 Task: Search one way flight ticket for 1 adult, 5 children, 2 infants in seat and 1 infant on lap in first from Boulder City: Boulder City Municipal Airport to Jackson: Jackson Hole Airport on 5-2-2023. Choice of flights is Westjet. Number of bags: 1 checked bag. Price is upto 82000. Outbound departure time preference is 18:45.
Action: Mouse moved to (315, 251)
Screenshot: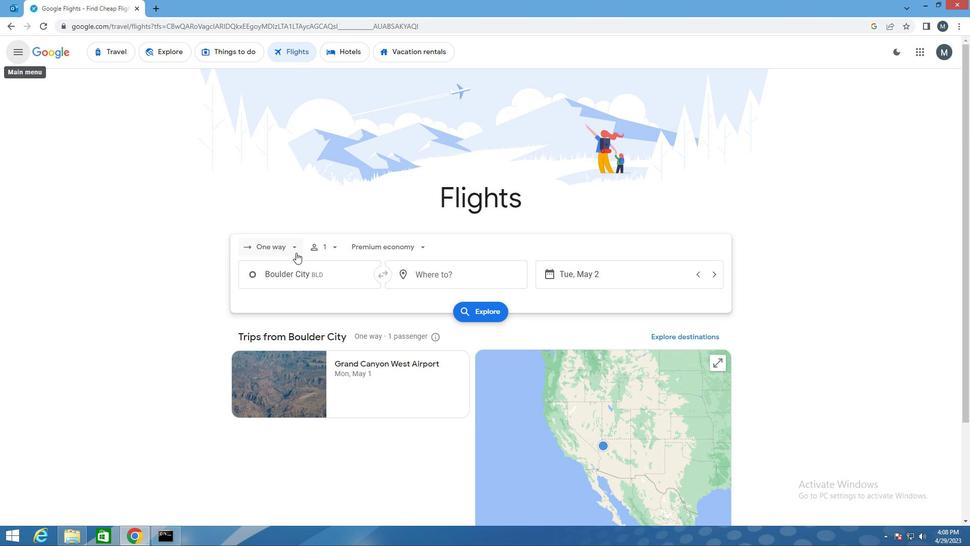 
Action: Mouse pressed left at (315, 251)
Screenshot: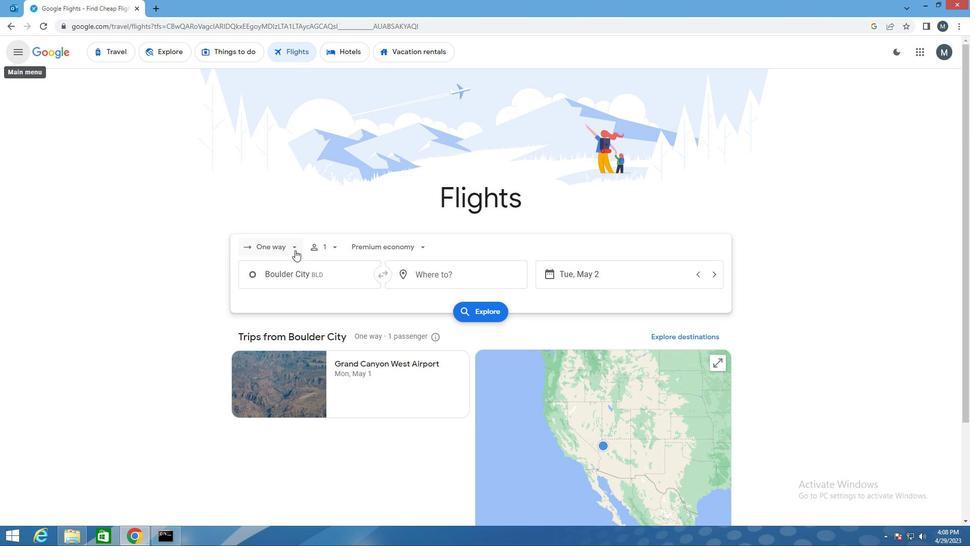 
Action: Mouse moved to (319, 294)
Screenshot: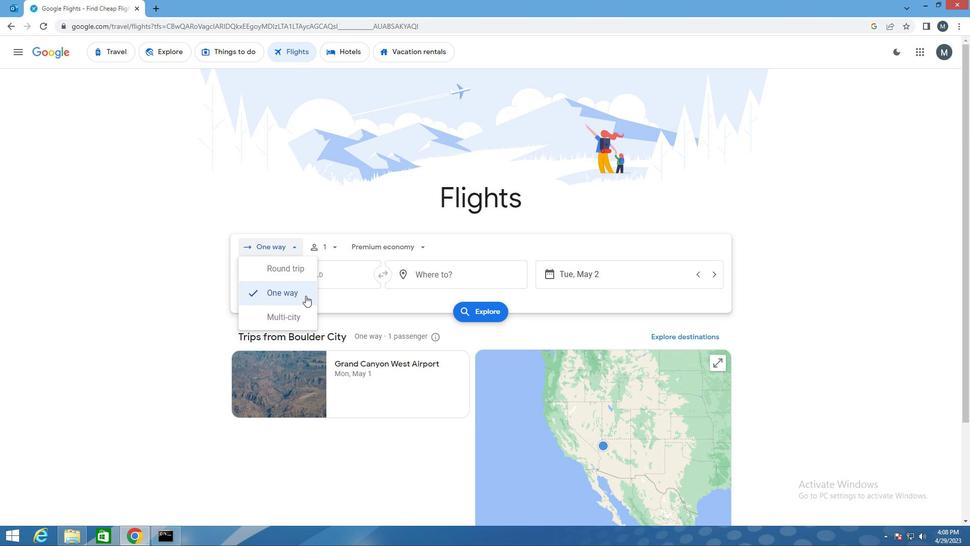 
Action: Mouse pressed left at (319, 294)
Screenshot: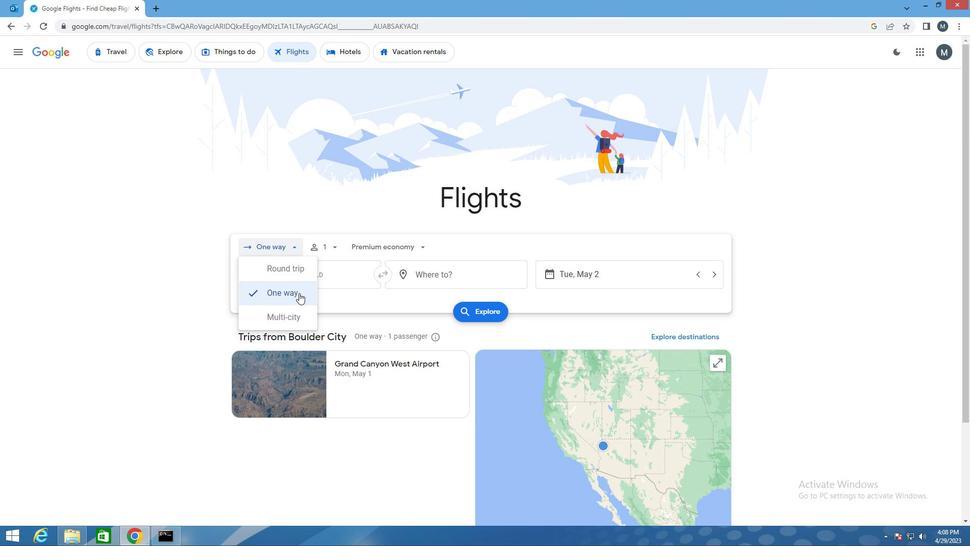 
Action: Mouse moved to (349, 249)
Screenshot: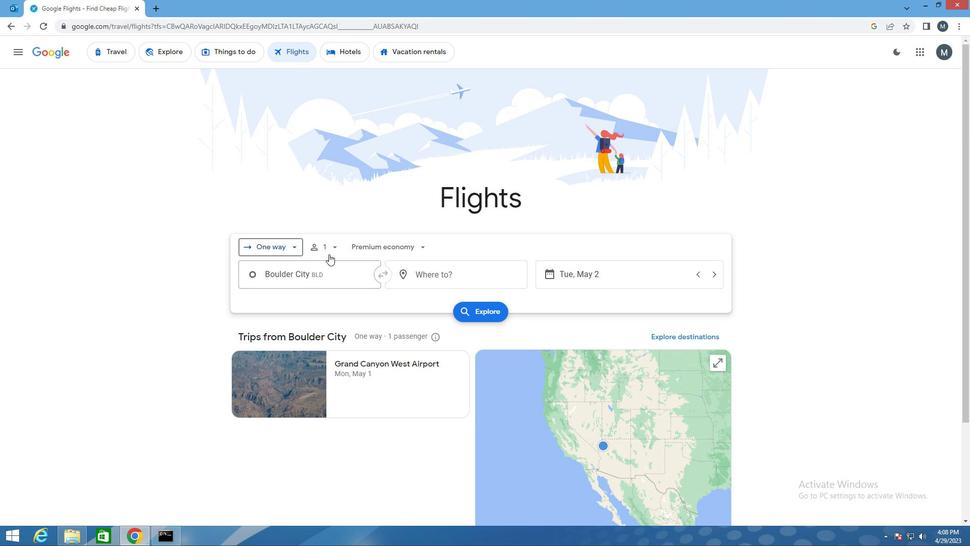 
Action: Mouse pressed left at (349, 249)
Screenshot: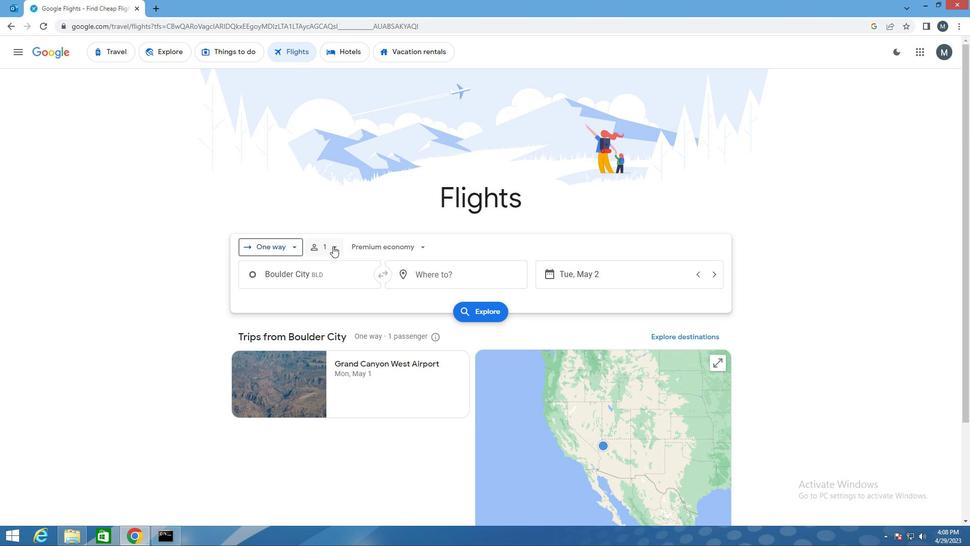 
Action: Mouse moved to (427, 299)
Screenshot: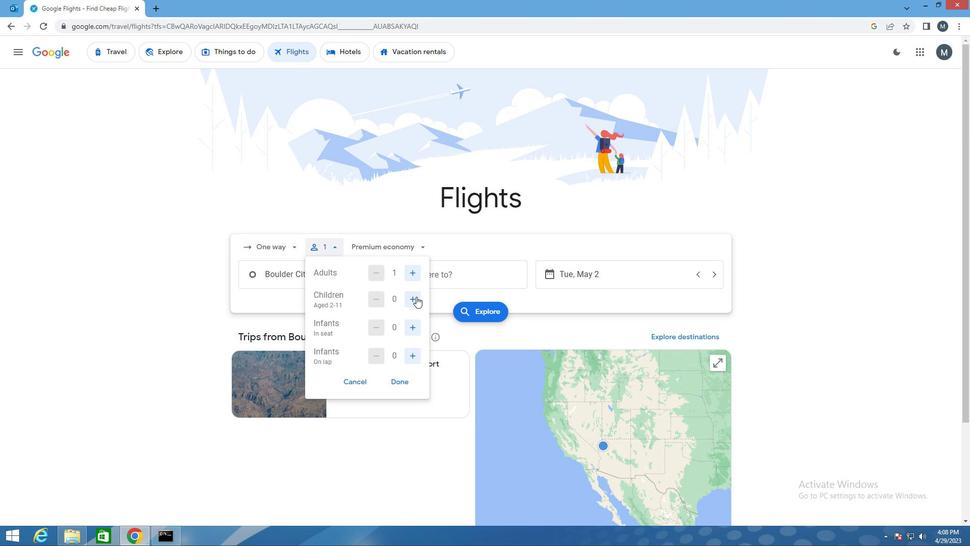 
Action: Mouse pressed left at (427, 299)
Screenshot: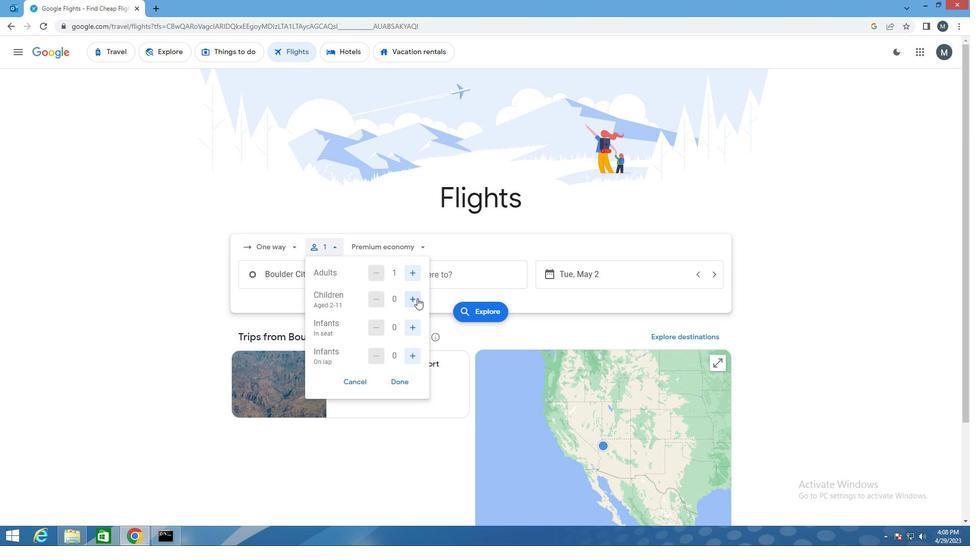 
Action: Mouse moved to (427, 299)
Screenshot: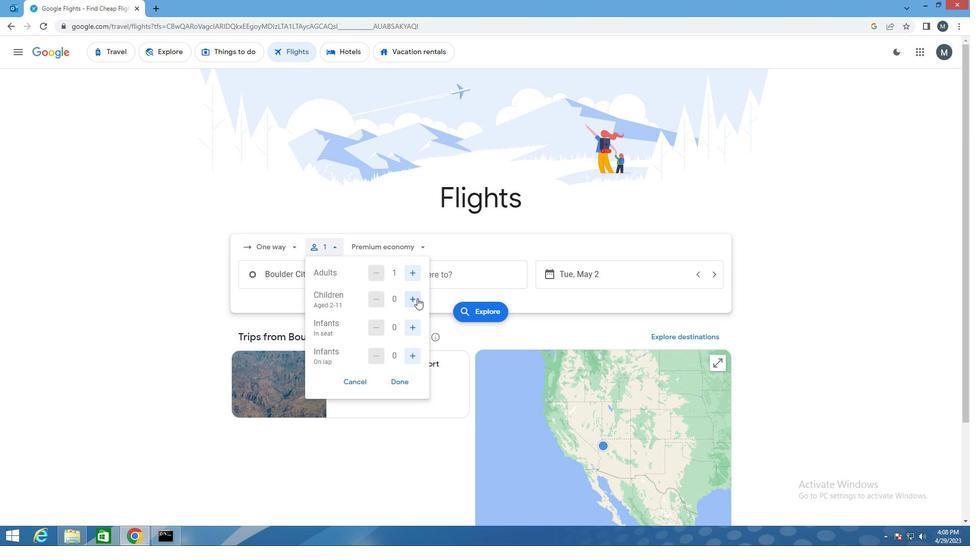 
Action: Mouse pressed left at (427, 299)
Screenshot: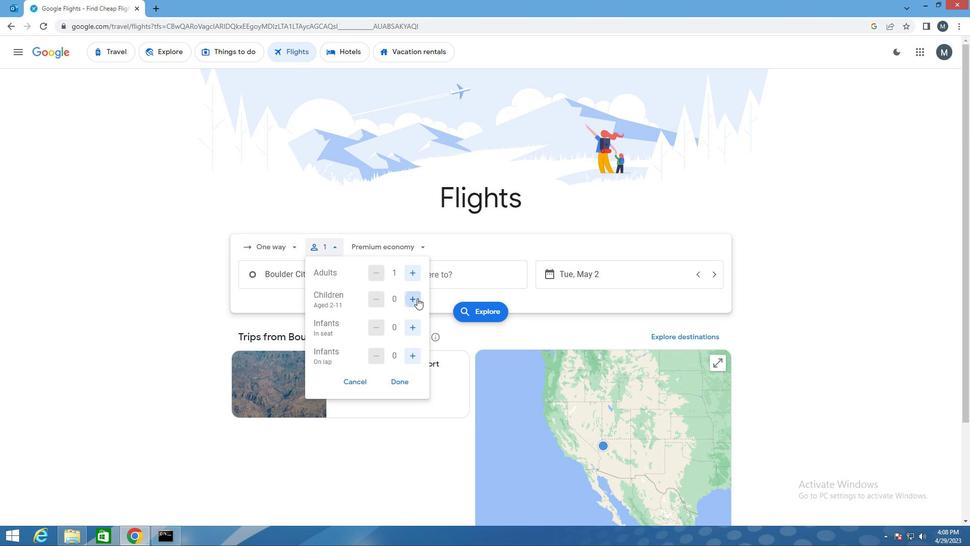 
Action: Mouse pressed left at (427, 299)
Screenshot: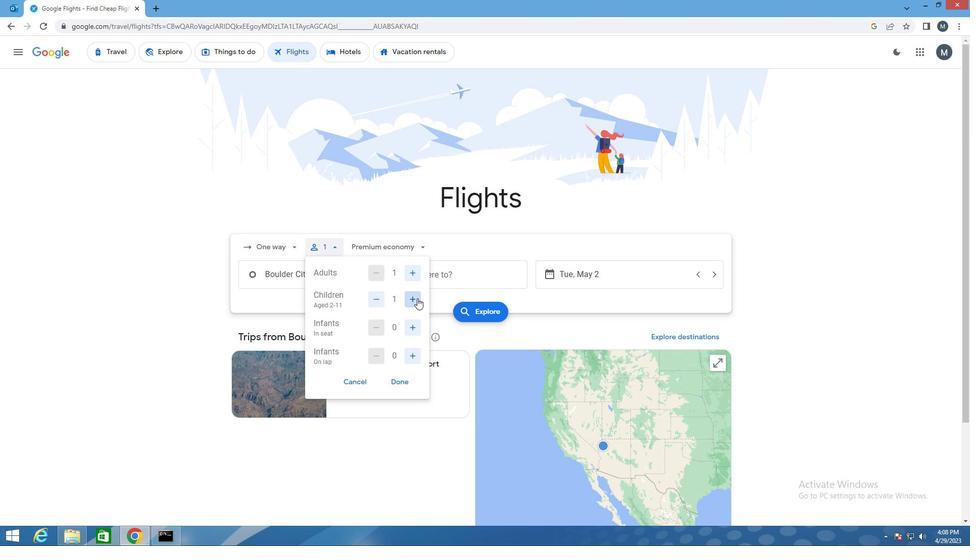 
Action: Mouse moved to (425, 299)
Screenshot: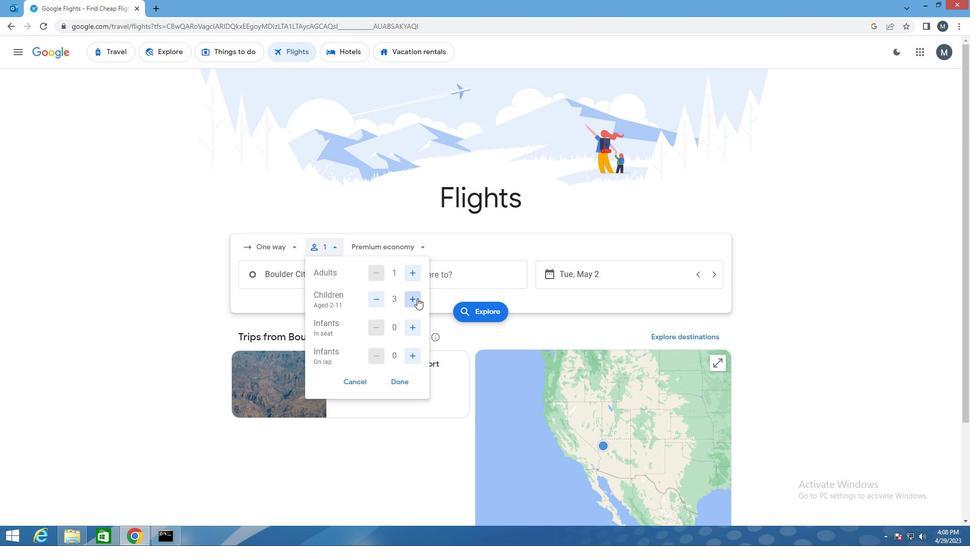 
Action: Mouse pressed left at (425, 299)
Screenshot: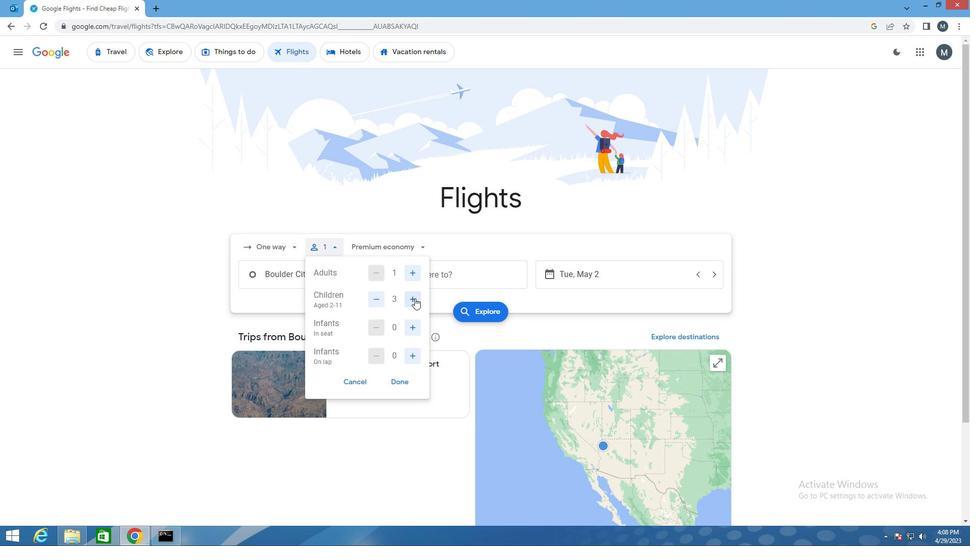 
Action: Mouse pressed left at (425, 299)
Screenshot: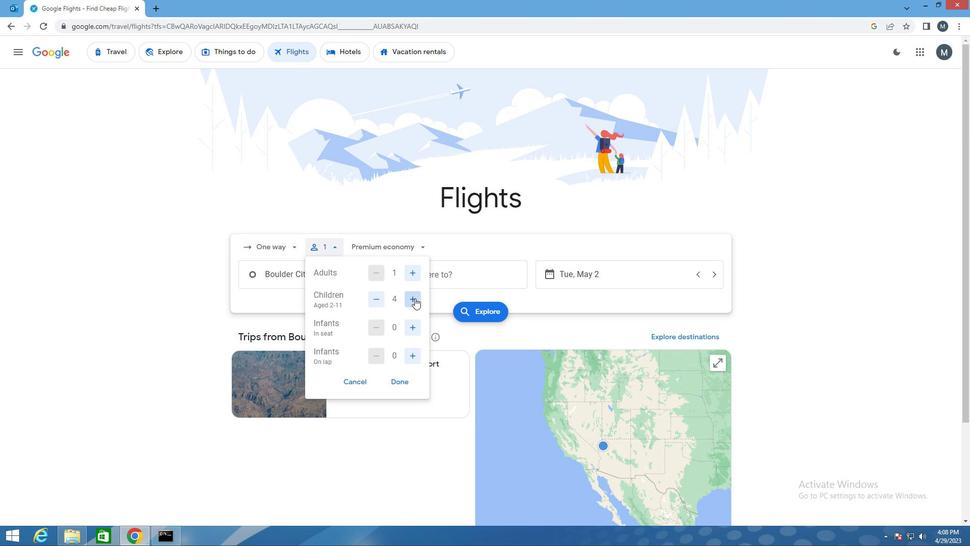 
Action: Mouse moved to (424, 328)
Screenshot: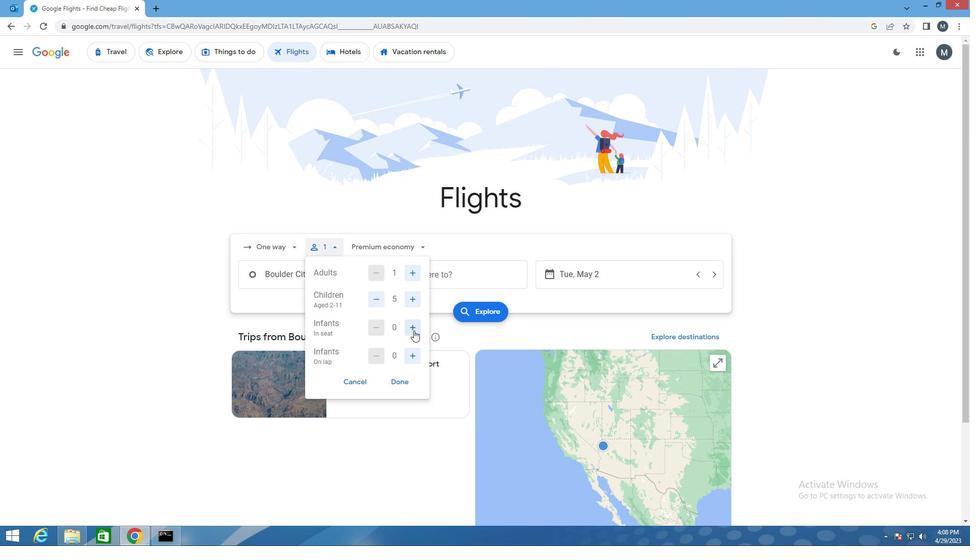 
Action: Mouse pressed left at (424, 328)
Screenshot: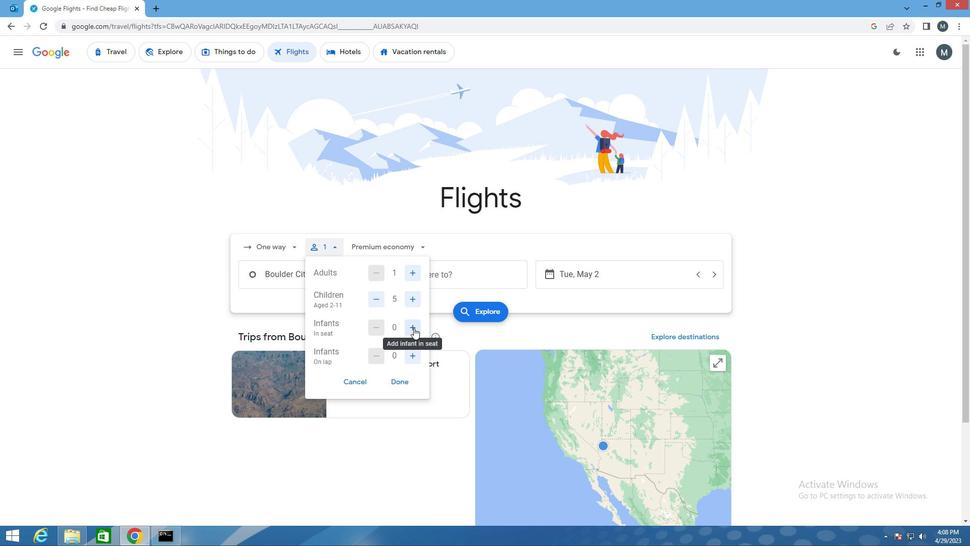 
Action: Mouse pressed left at (424, 328)
Screenshot: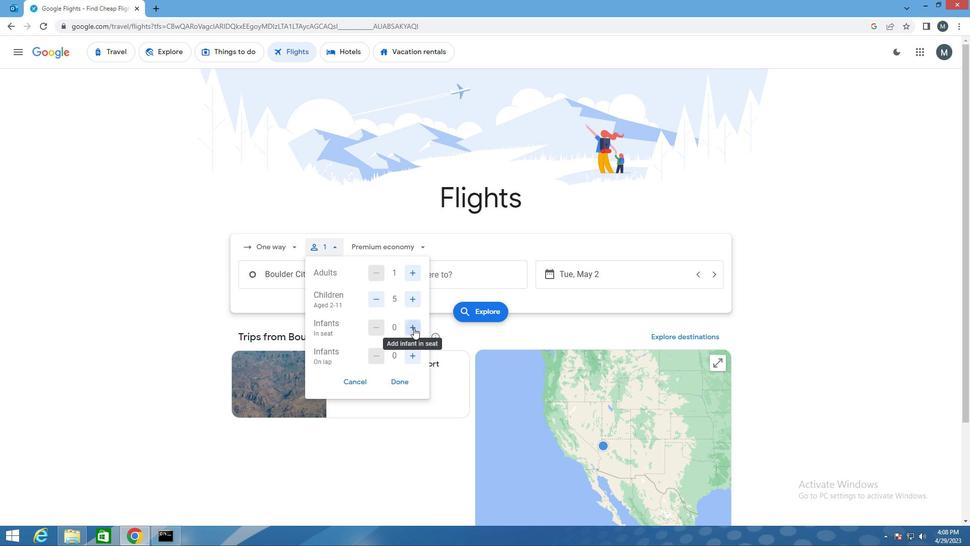 
Action: Mouse moved to (421, 356)
Screenshot: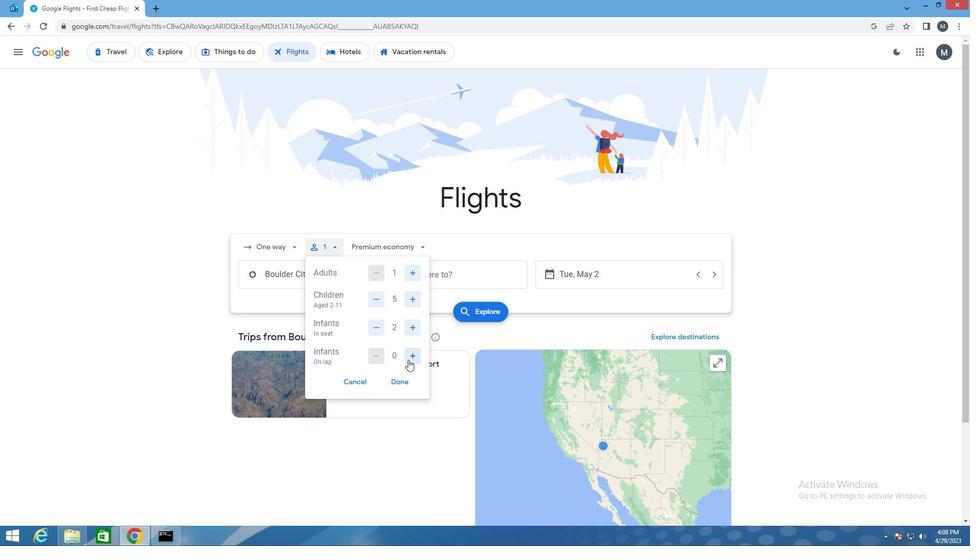
Action: Mouse pressed left at (421, 356)
Screenshot: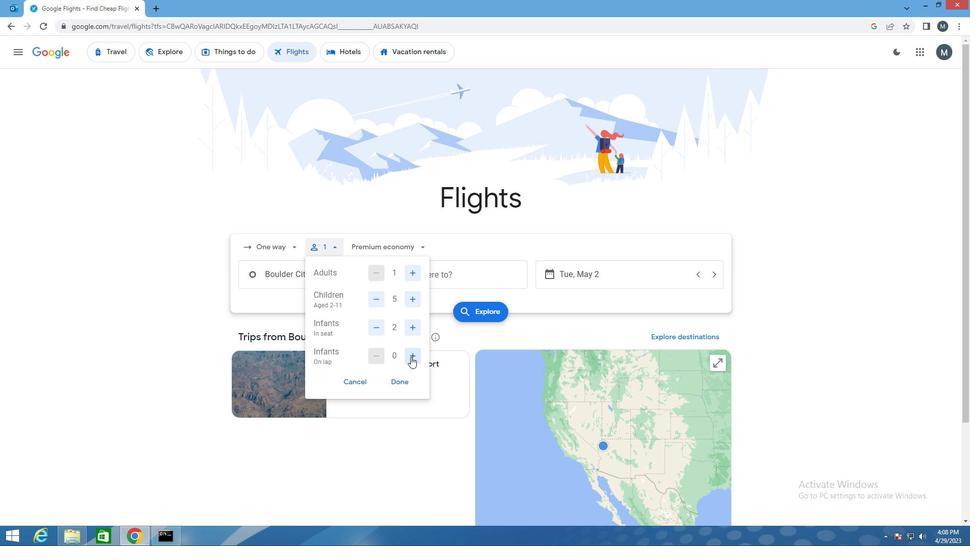 
Action: Mouse moved to (412, 383)
Screenshot: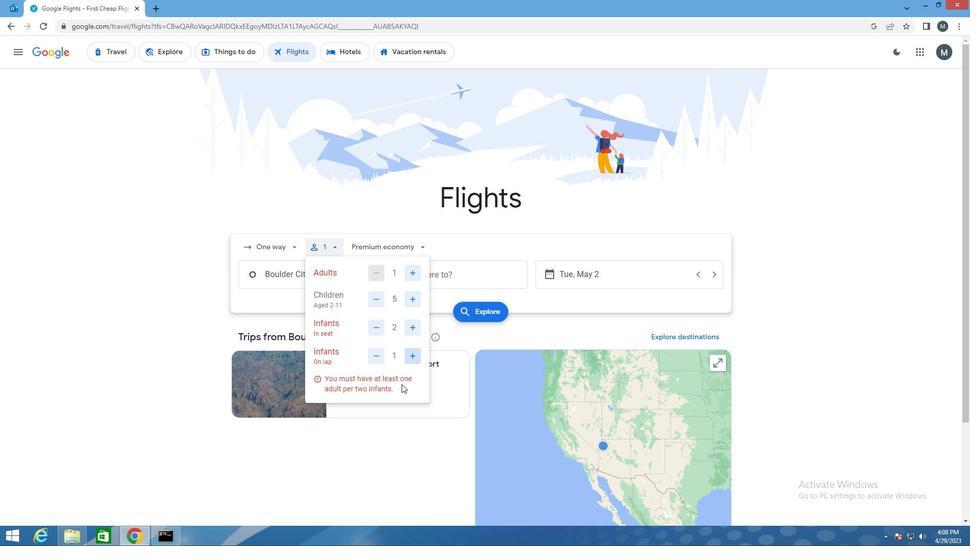 
Action: Mouse pressed left at (412, 383)
Screenshot: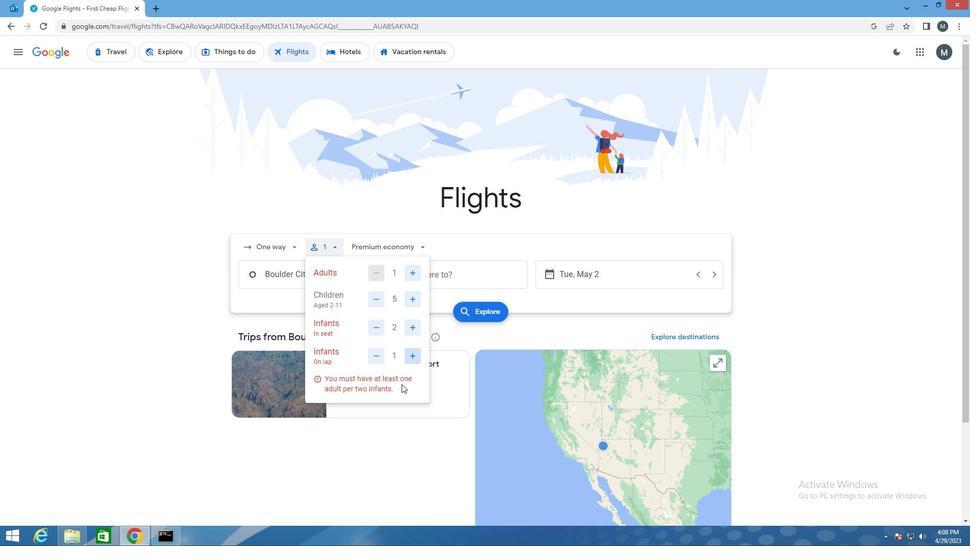 
Action: Mouse moved to (393, 329)
Screenshot: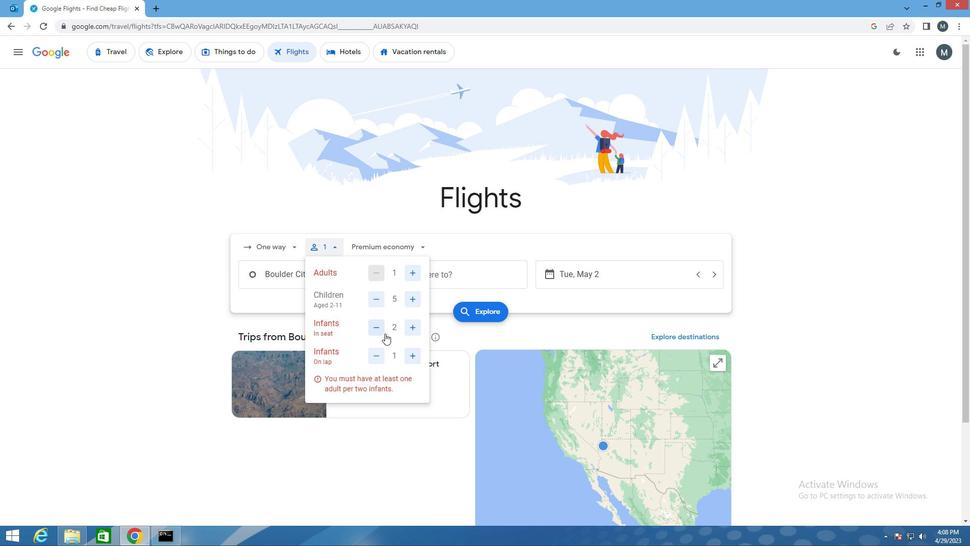 
Action: Mouse pressed left at (393, 329)
Screenshot: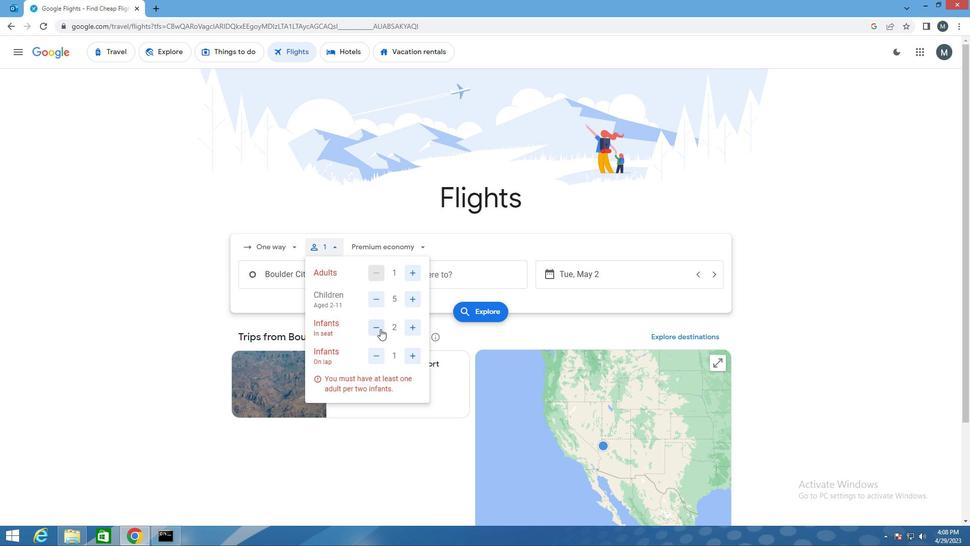 
Action: Mouse moved to (419, 381)
Screenshot: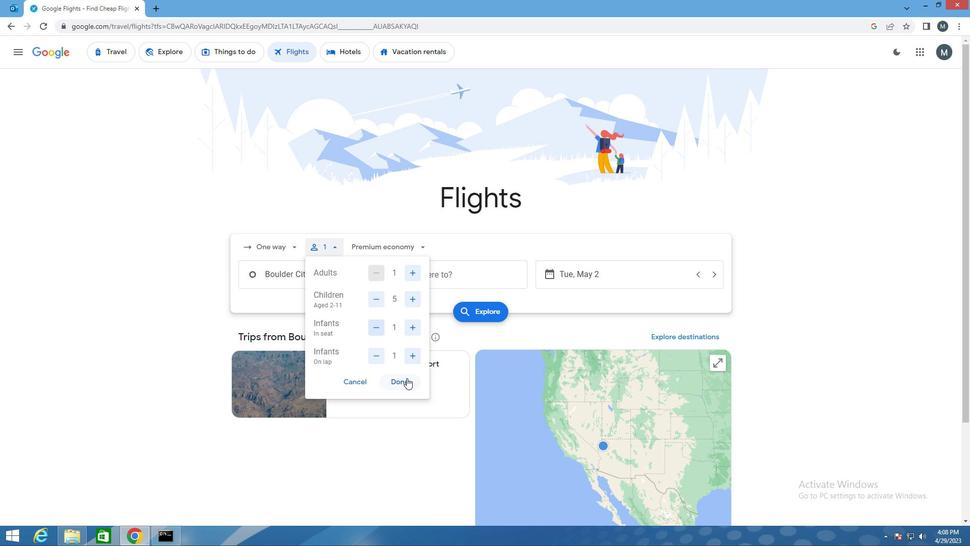 
Action: Mouse pressed left at (419, 381)
Screenshot: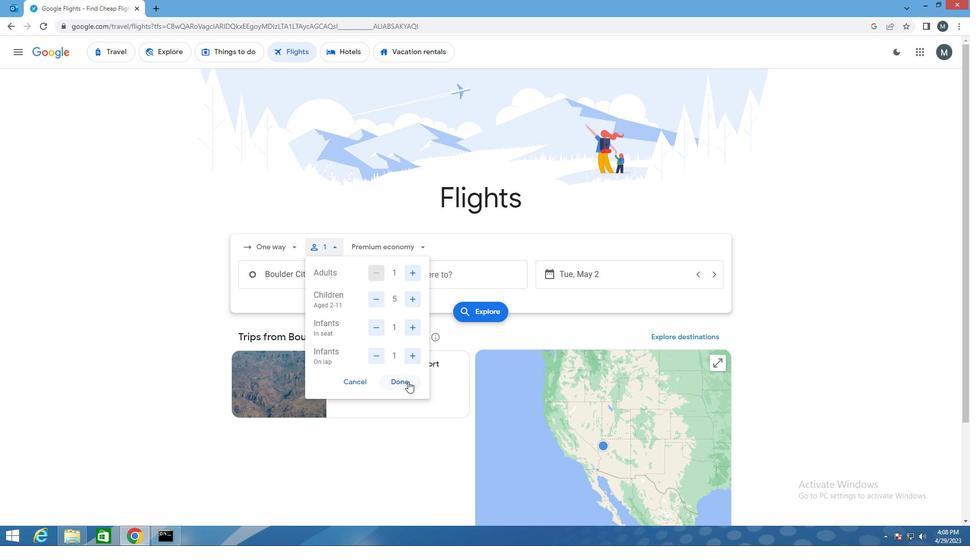 
Action: Mouse moved to (416, 245)
Screenshot: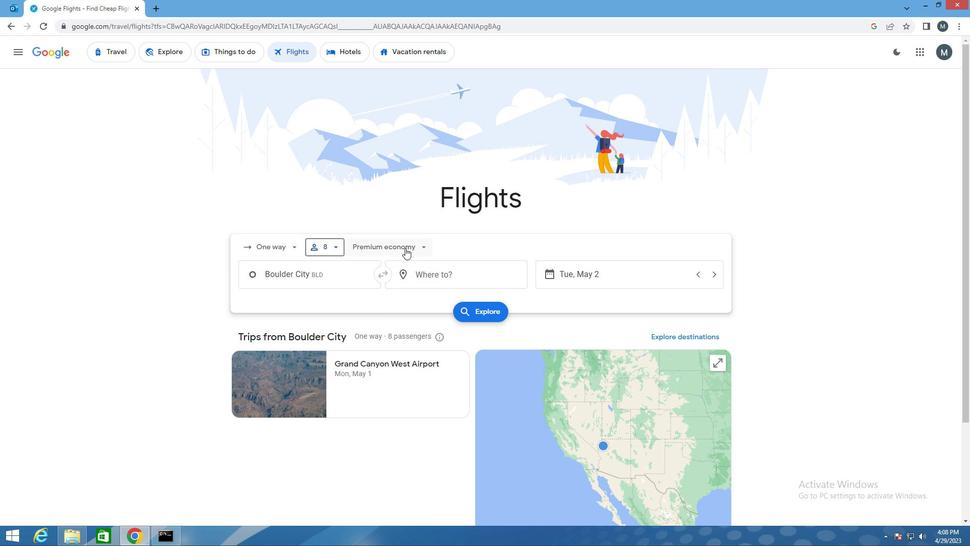 
Action: Mouse pressed left at (416, 245)
Screenshot: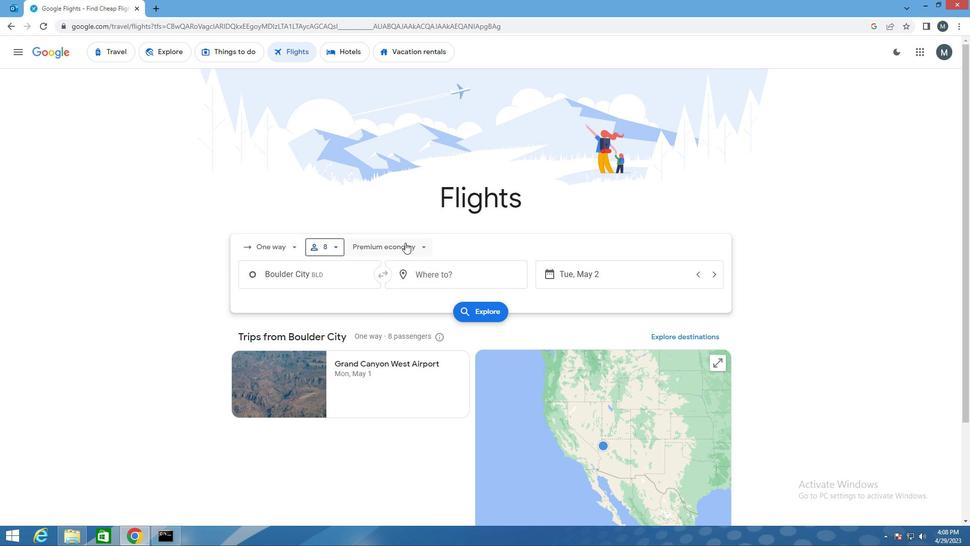 
Action: Mouse moved to (407, 338)
Screenshot: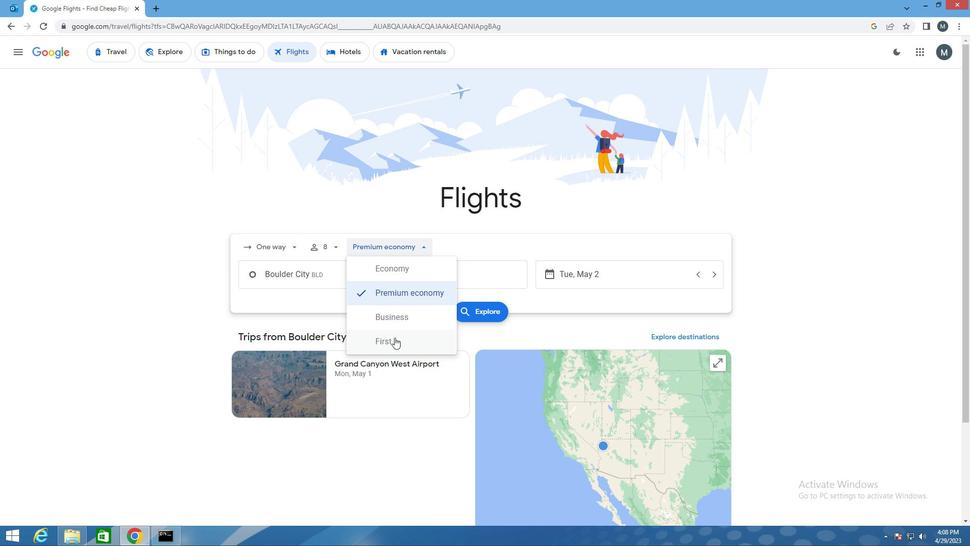 
Action: Mouse pressed left at (407, 338)
Screenshot: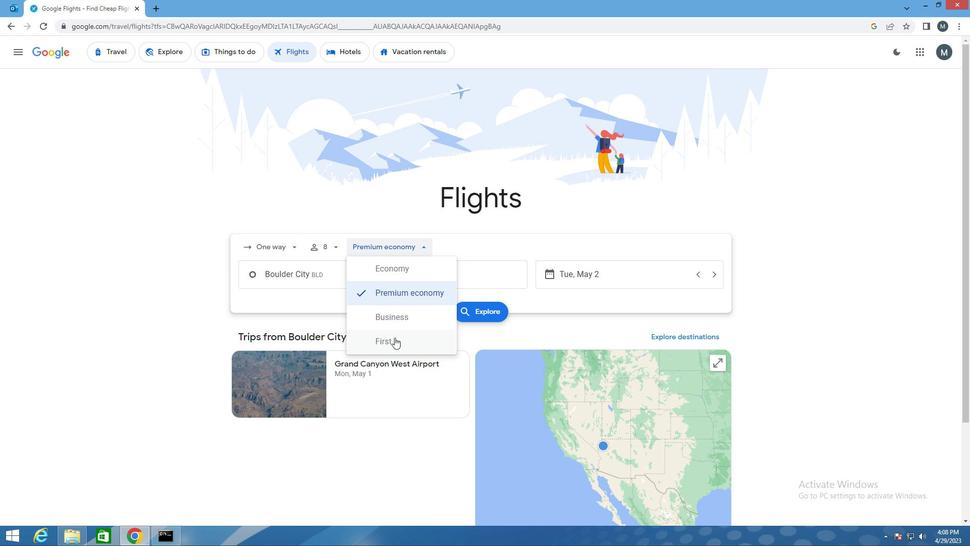 
Action: Mouse moved to (371, 277)
Screenshot: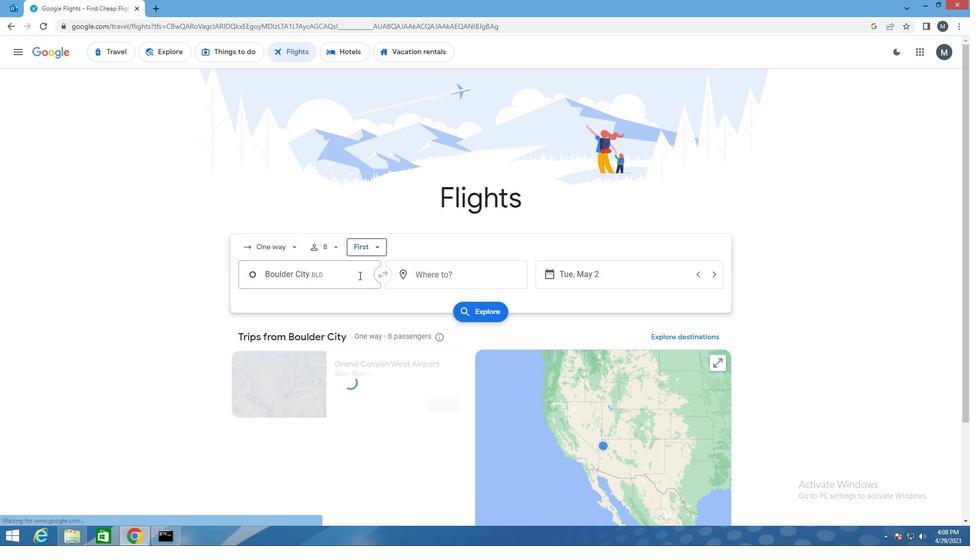 
Action: Mouse pressed left at (371, 277)
Screenshot: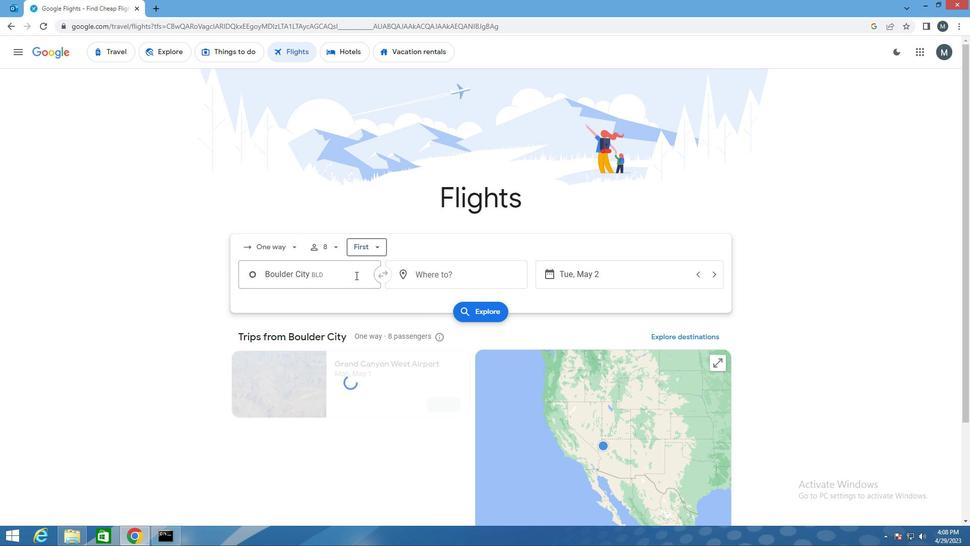 
Action: Key pressed bld<Key.enter>
Screenshot: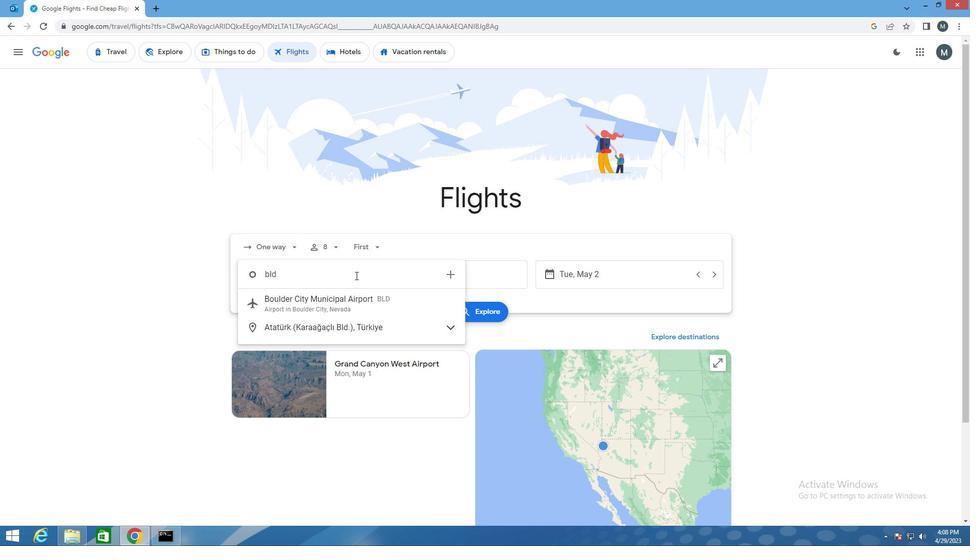 
Action: Mouse moved to (441, 280)
Screenshot: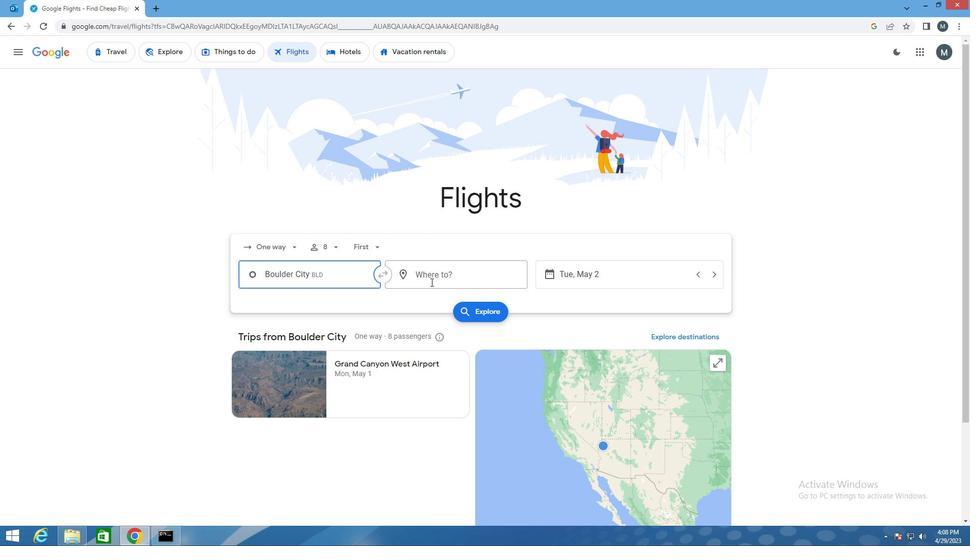 
Action: Mouse pressed left at (441, 280)
Screenshot: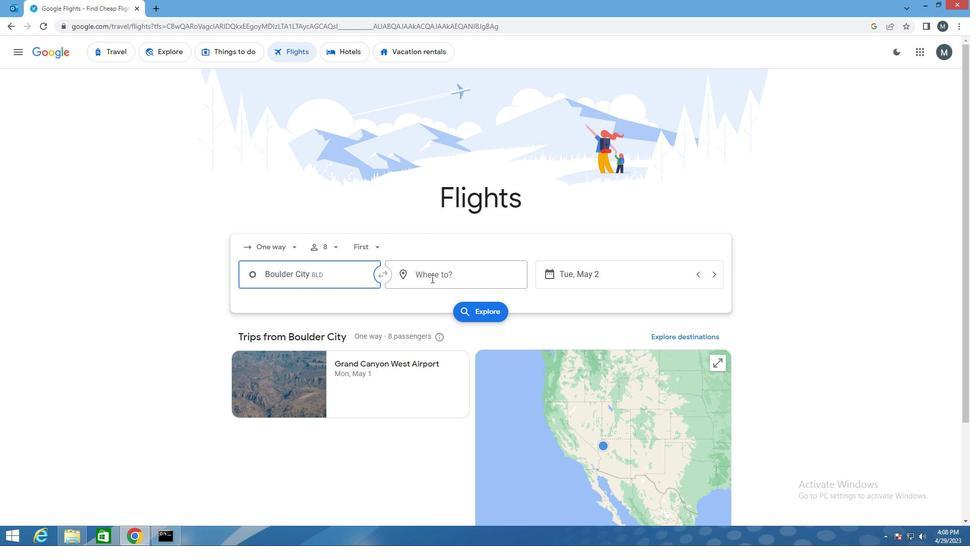 
Action: Key pressed jac<Key.enter>
Screenshot: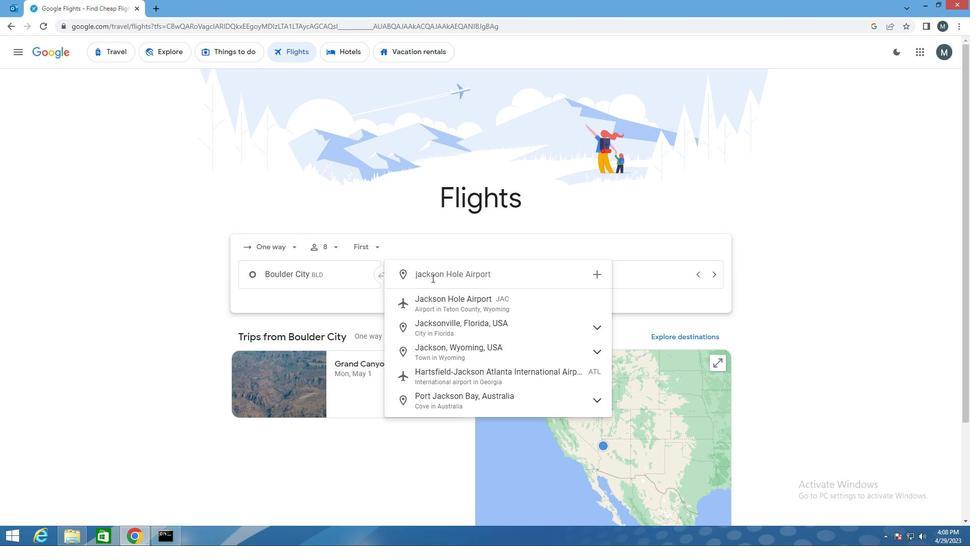 
Action: Mouse moved to (586, 281)
Screenshot: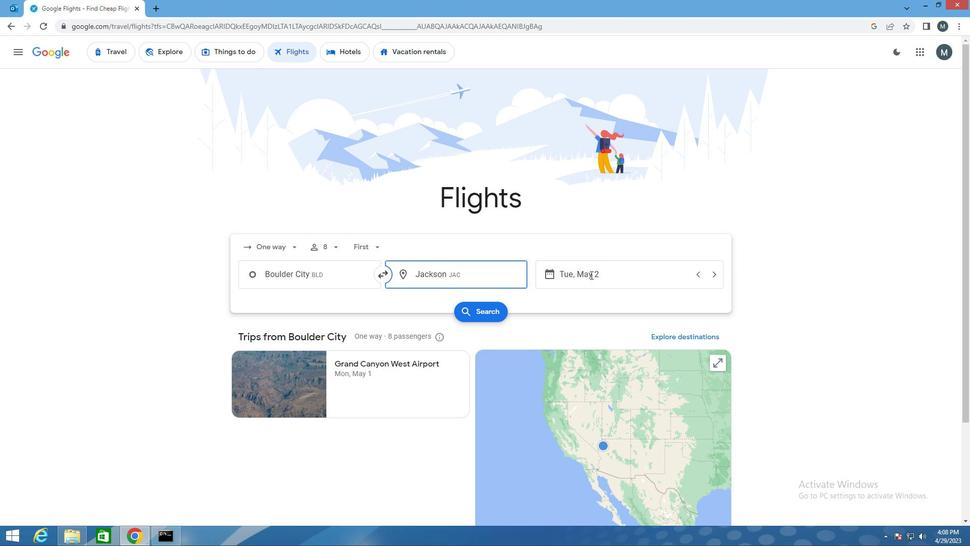 
Action: Mouse pressed left at (586, 281)
Screenshot: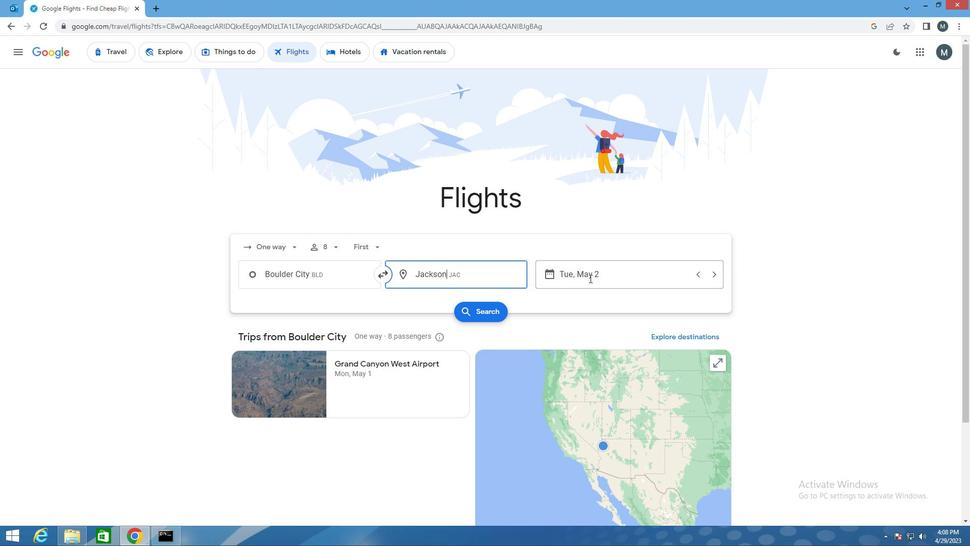 
Action: Mouse moved to (607, 344)
Screenshot: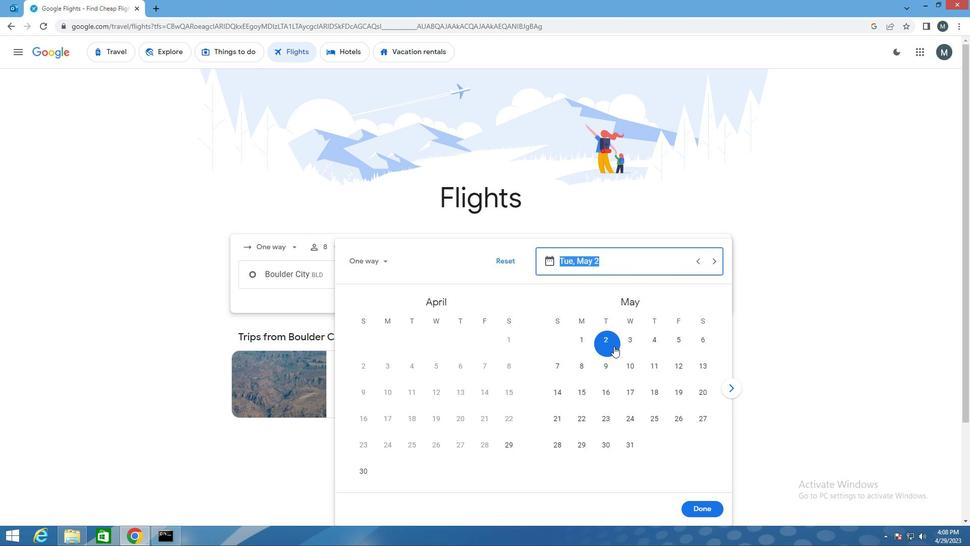 
Action: Mouse pressed left at (607, 344)
Screenshot: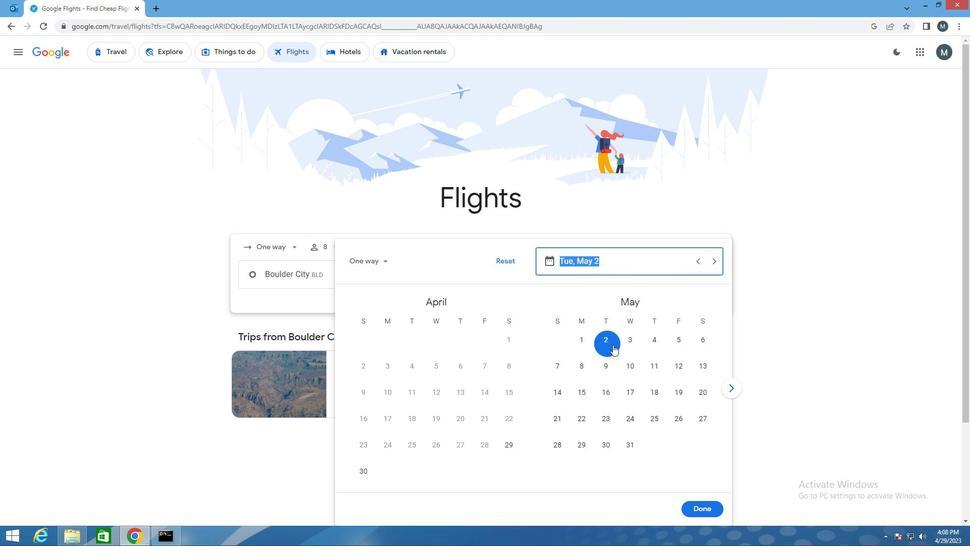 
Action: Mouse moved to (695, 502)
Screenshot: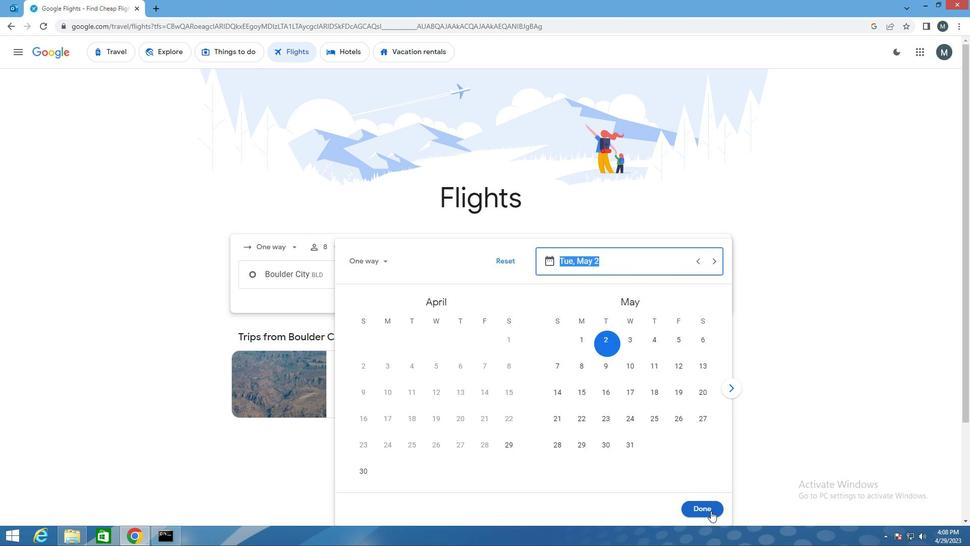 
Action: Mouse pressed left at (695, 502)
Screenshot: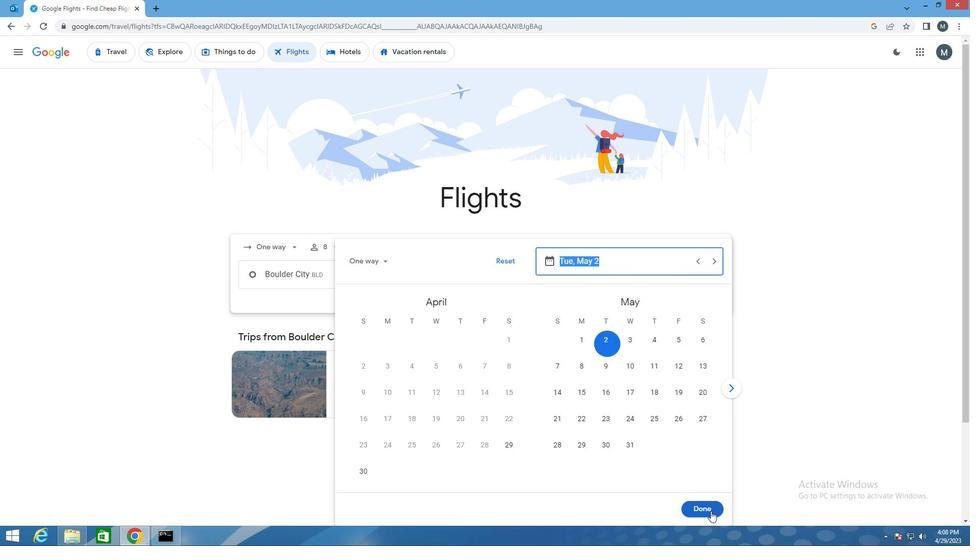 
Action: Mouse moved to (495, 316)
Screenshot: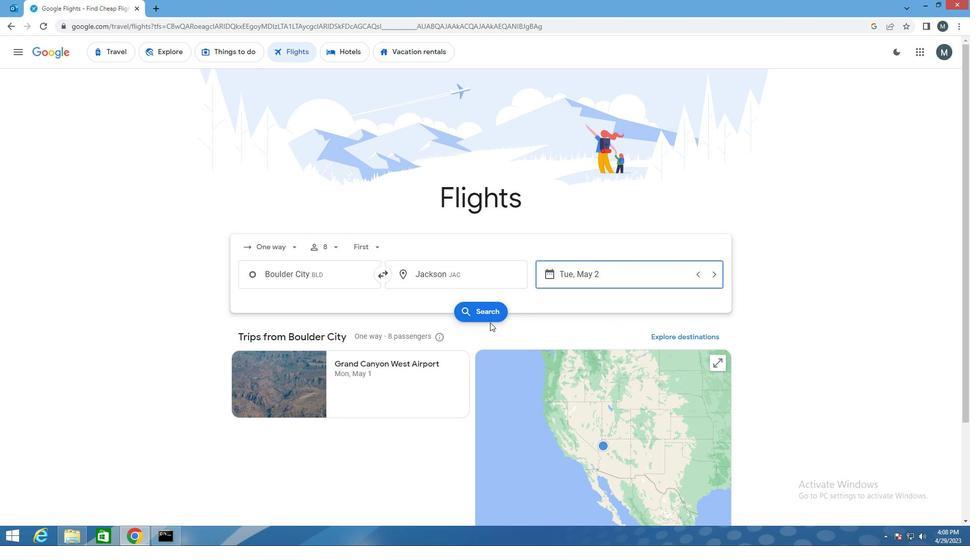 
Action: Mouse pressed left at (495, 316)
Screenshot: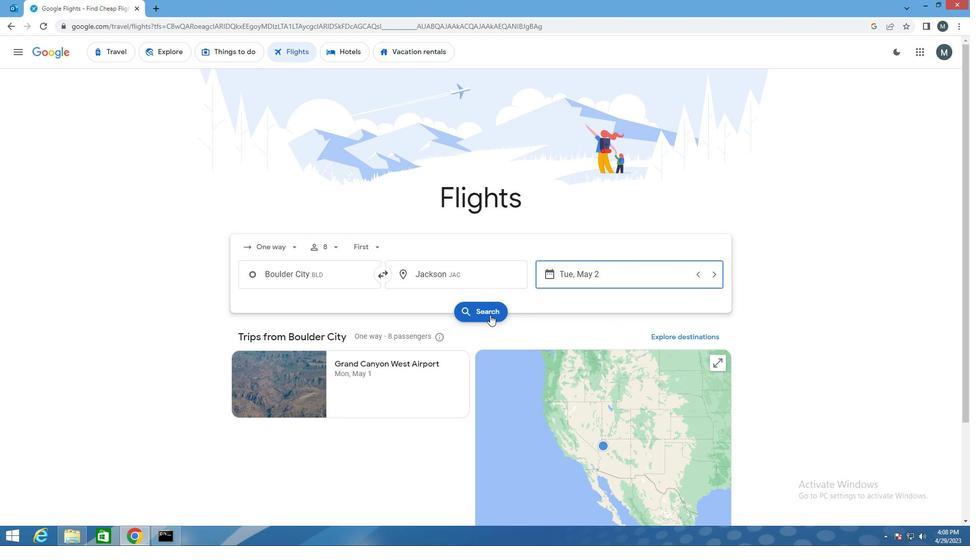 
Action: Mouse moved to (286, 149)
Screenshot: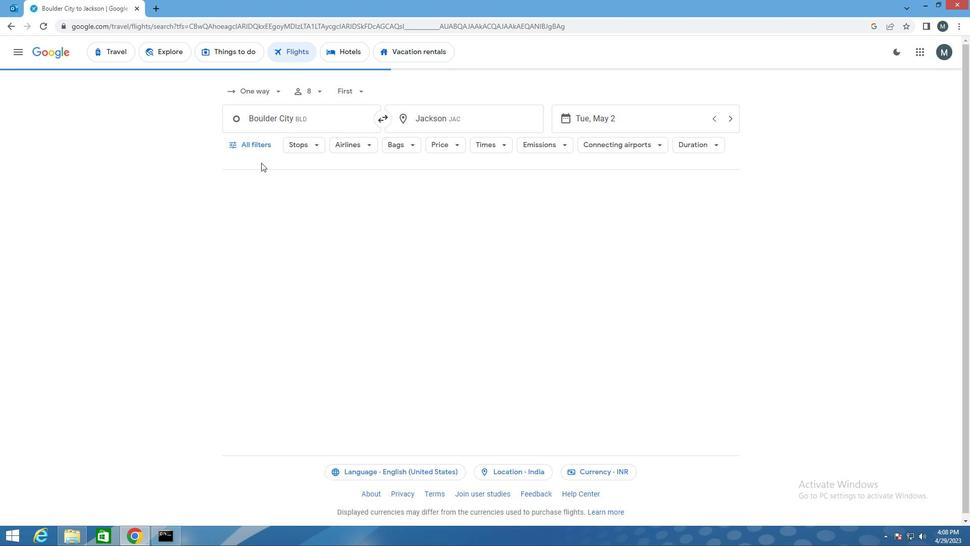 
Action: Mouse pressed left at (286, 149)
Screenshot: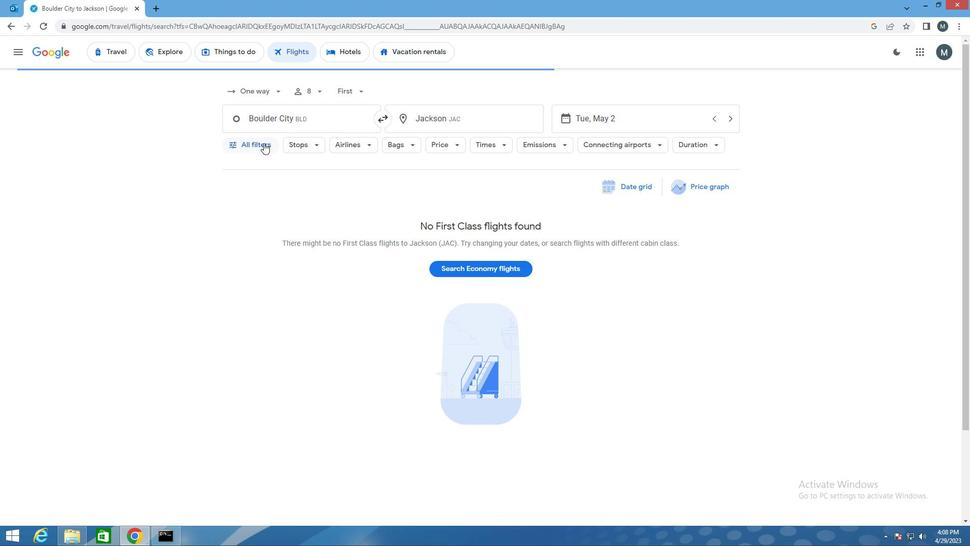 
Action: Mouse moved to (246, 209)
Screenshot: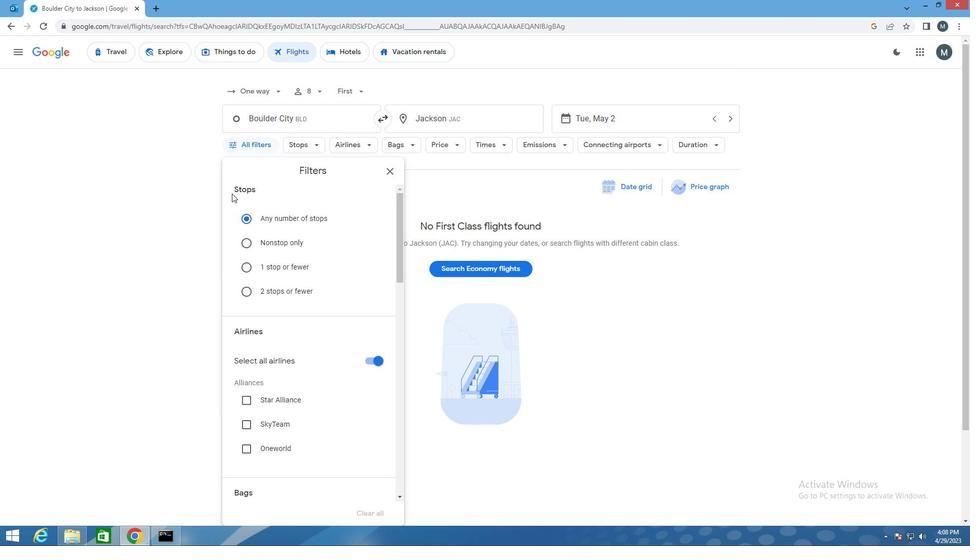 
Action: Mouse scrolled (246, 209) with delta (0, 0)
Screenshot: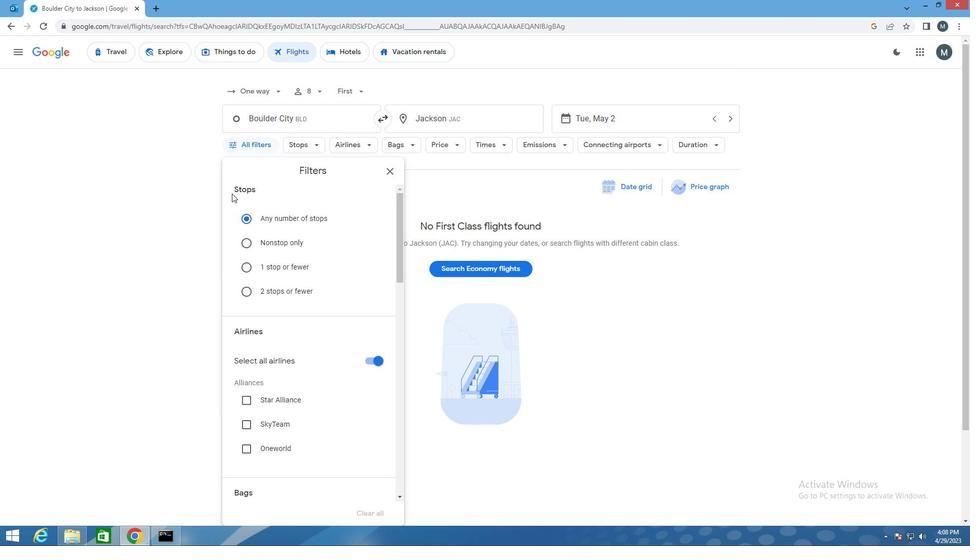 
Action: Mouse moved to (241, 223)
Screenshot: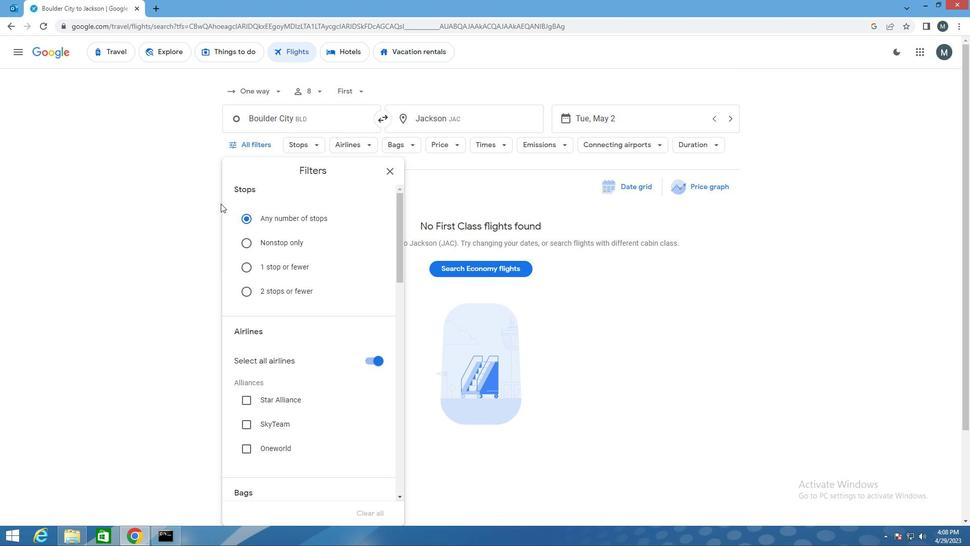 
Action: Mouse scrolled (241, 223) with delta (0, 0)
Screenshot: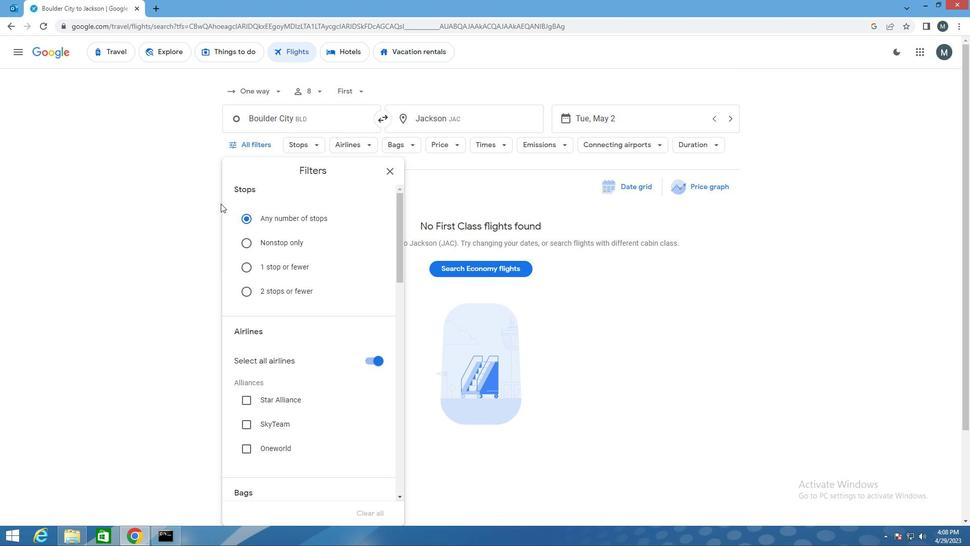 
Action: Mouse moved to (388, 265)
Screenshot: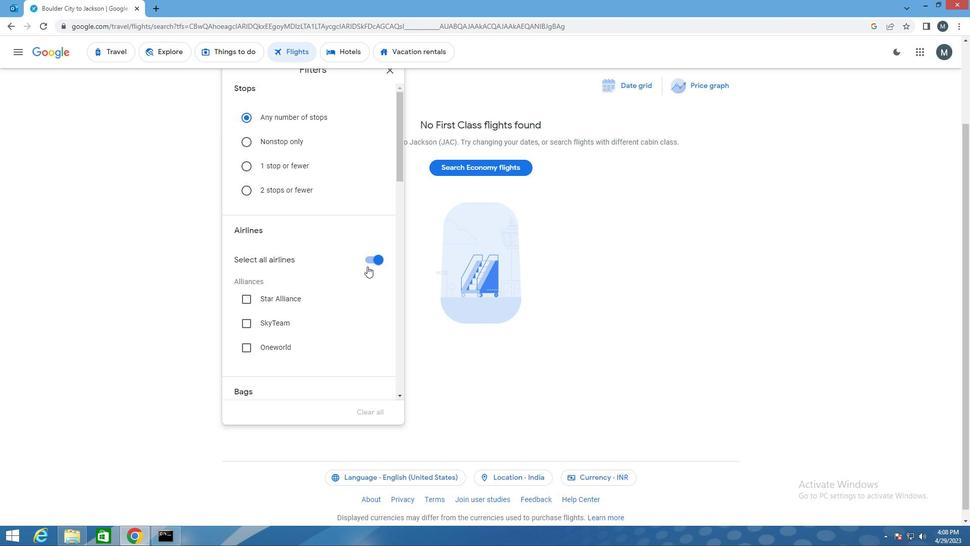 
Action: Mouse pressed left at (388, 265)
Screenshot: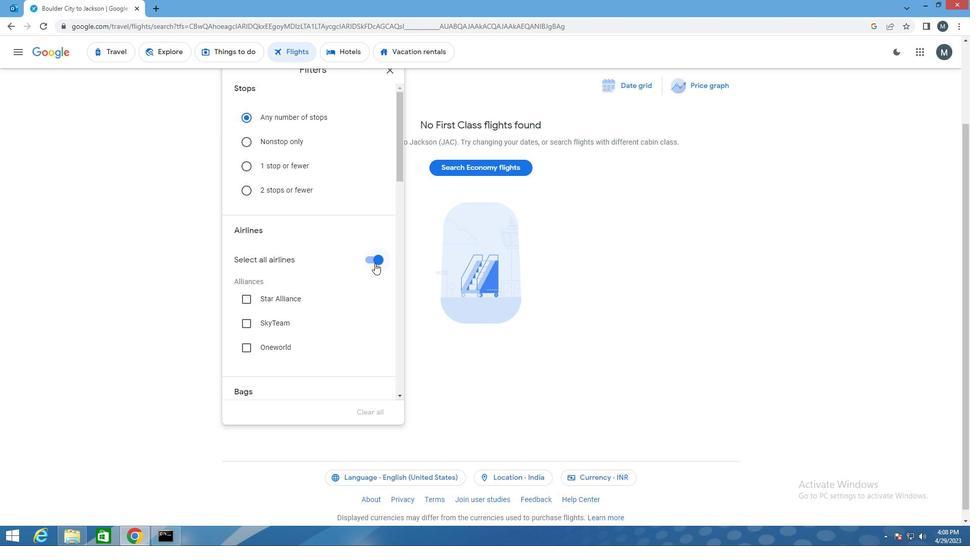 
Action: Mouse moved to (337, 269)
Screenshot: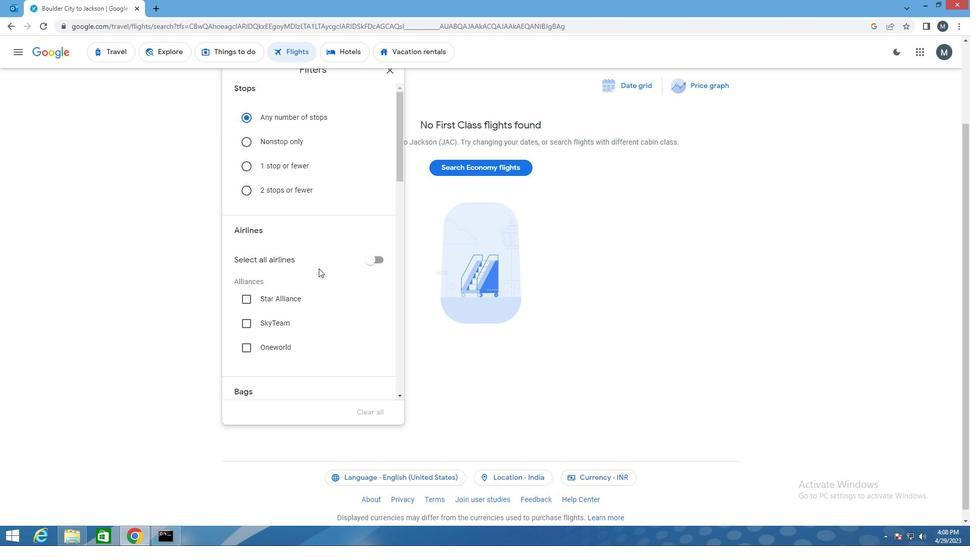 
Action: Mouse scrolled (337, 268) with delta (0, 0)
Screenshot: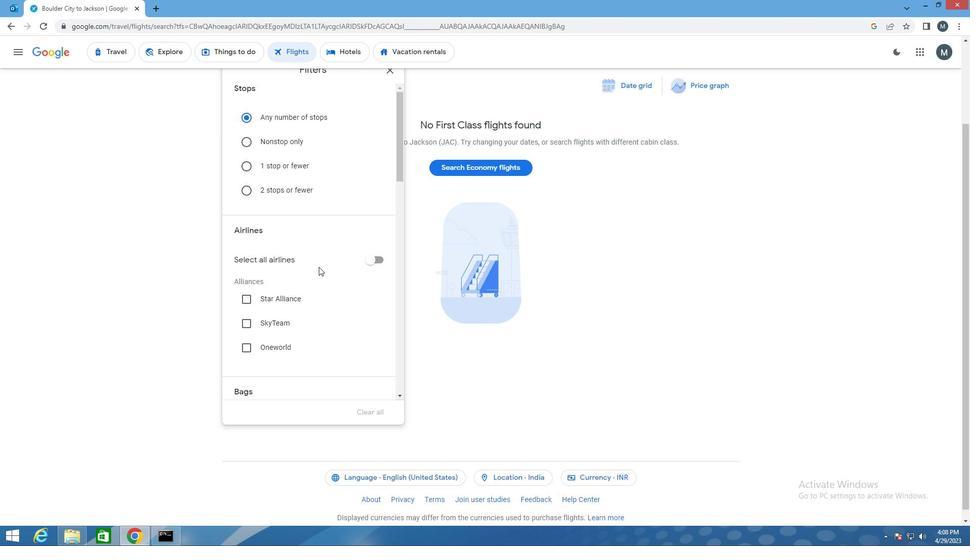 
Action: Mouse moved to (333, 267)
Screenshot: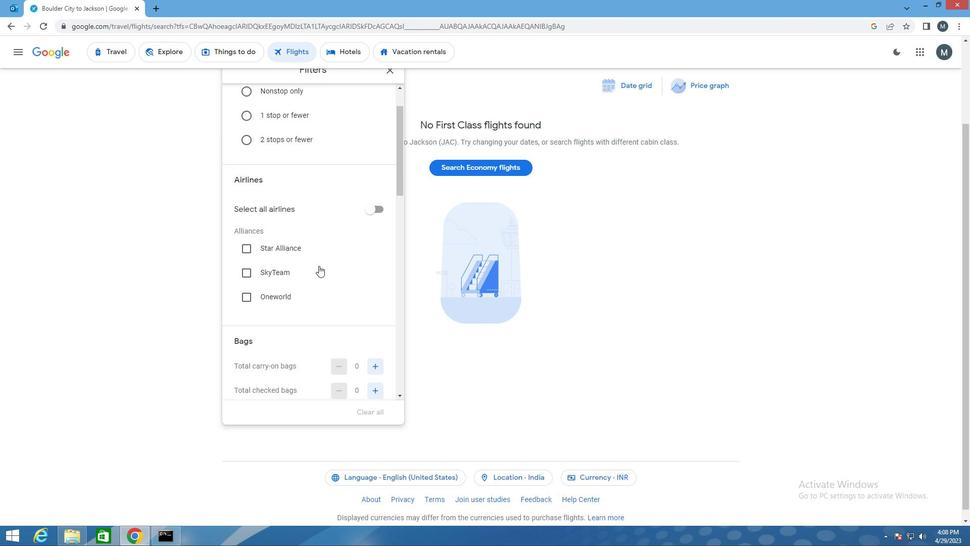 
Action: Mouse scrolled (333, 267) with delta (0, 0)
Screenshot: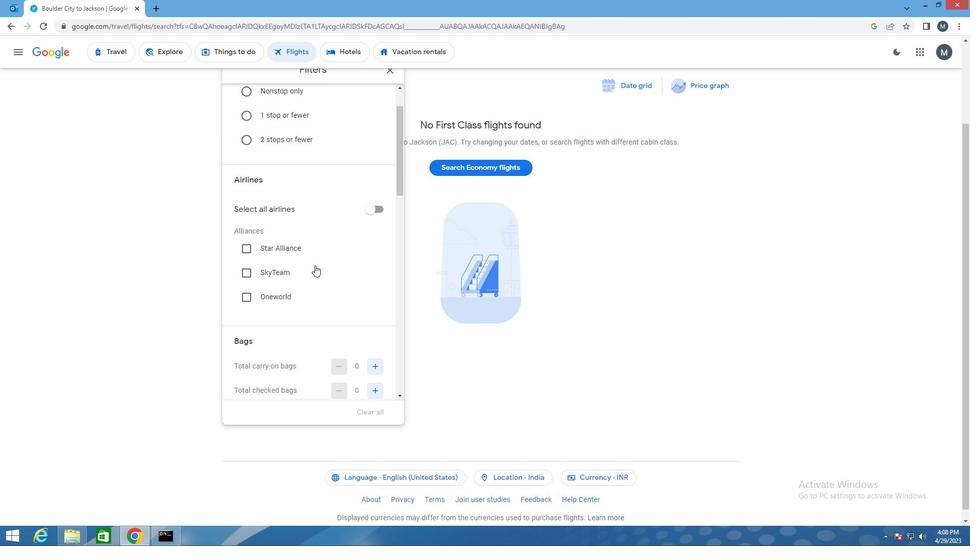 
Action: Mouse moved to (320, 226)
Screenshot: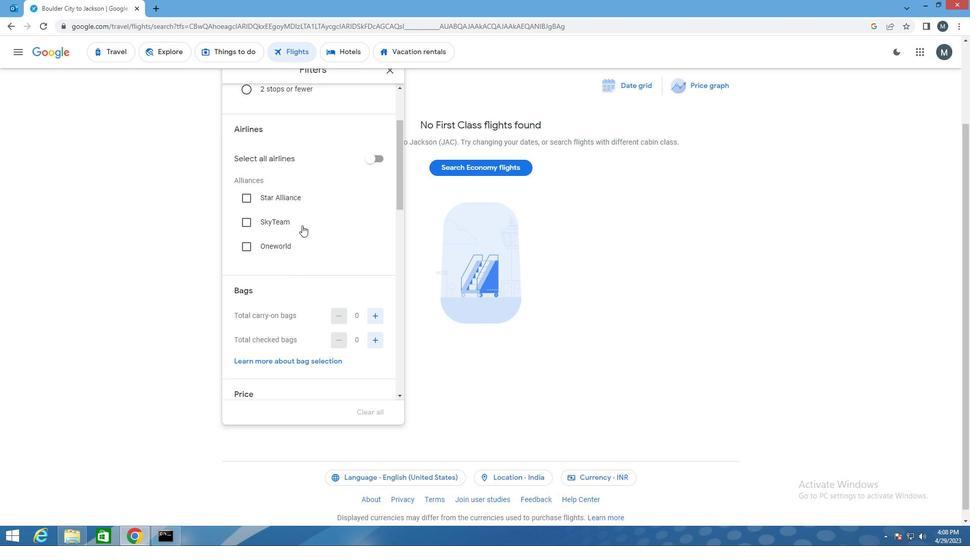 
Action: Mouse scrolled (320, 226) with delta (0, 0)
Screenshot: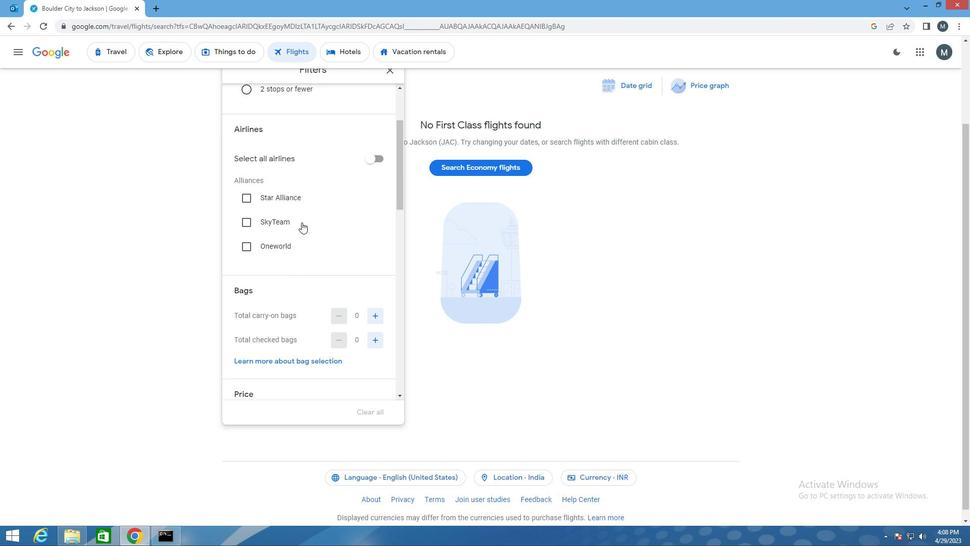 
Action: Mouse scrolled (320, 226) with delta (0, 0)
Screenshot: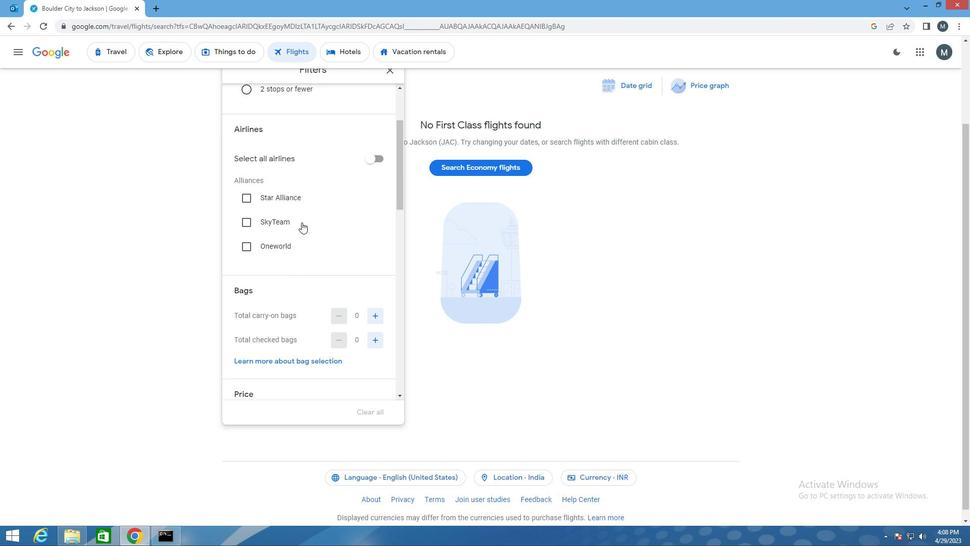 
Action: Mouse moved to (326, 239)
Screenshot: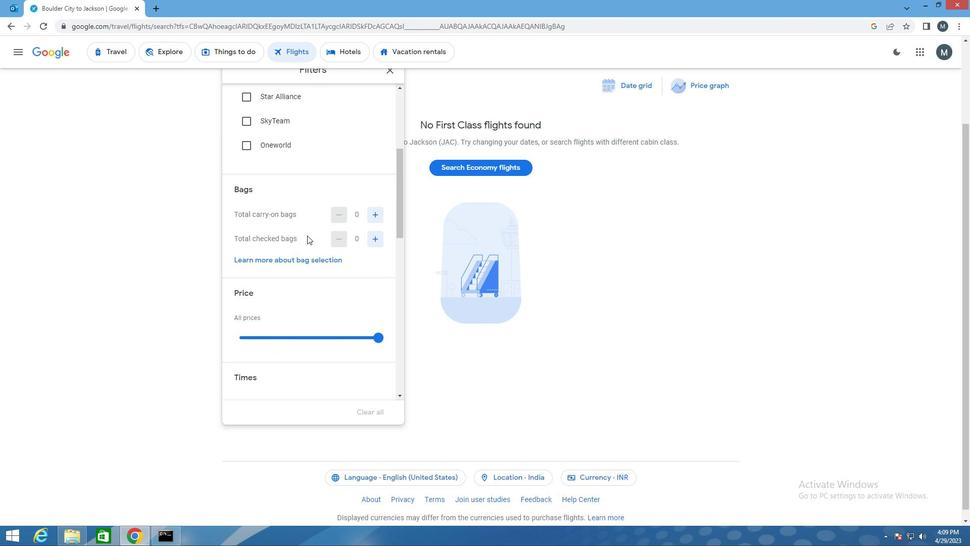 
Action: Mouse scrolled (326, 239) with delta (0, 0)
Screenshot: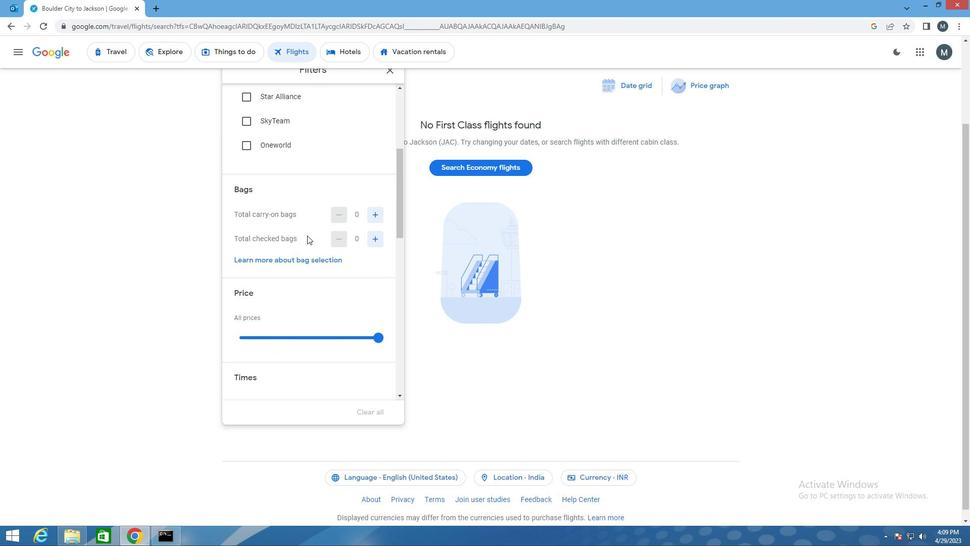 
Action: Mouse moved to (391, 193)
Screenshot: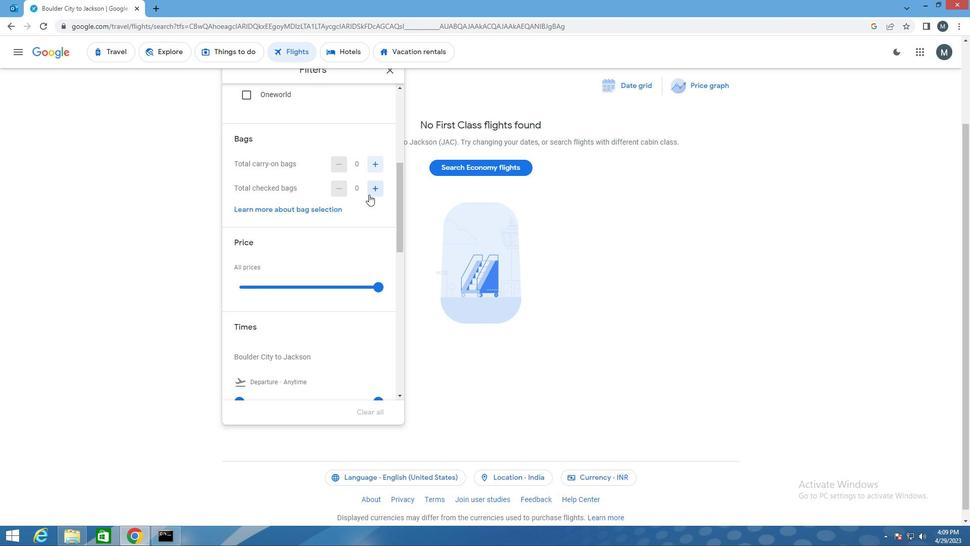 
Action: Mouse pressed left at (391, 193)
Screenshot: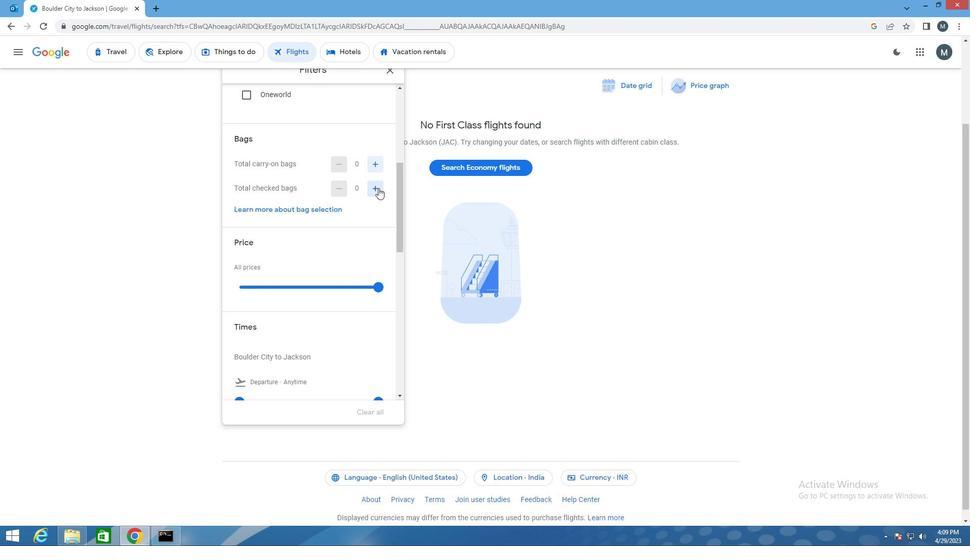 
Action: Mouse moved to (329, 237)
Screenshot: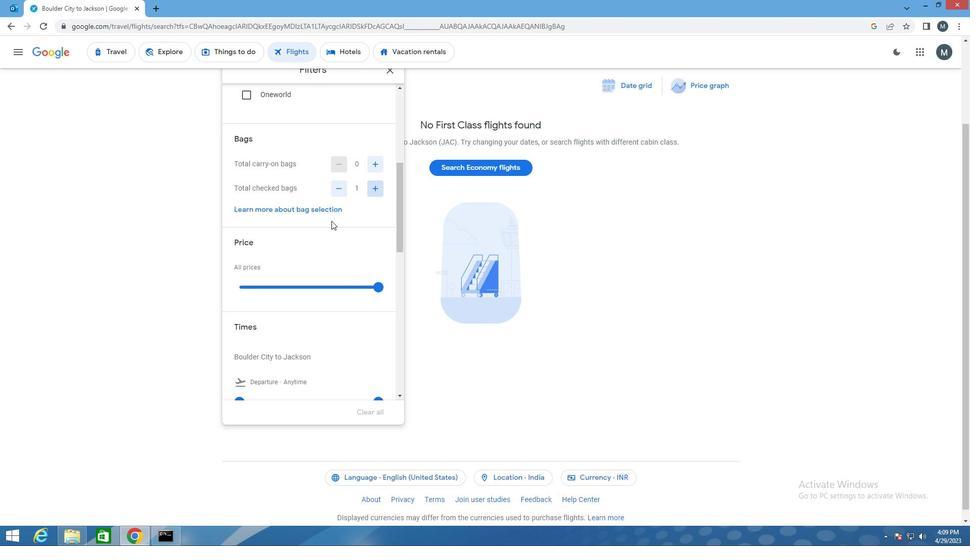 
Action: Mouse scrolled (329, 237) with delta (0, 0)
Screenshot: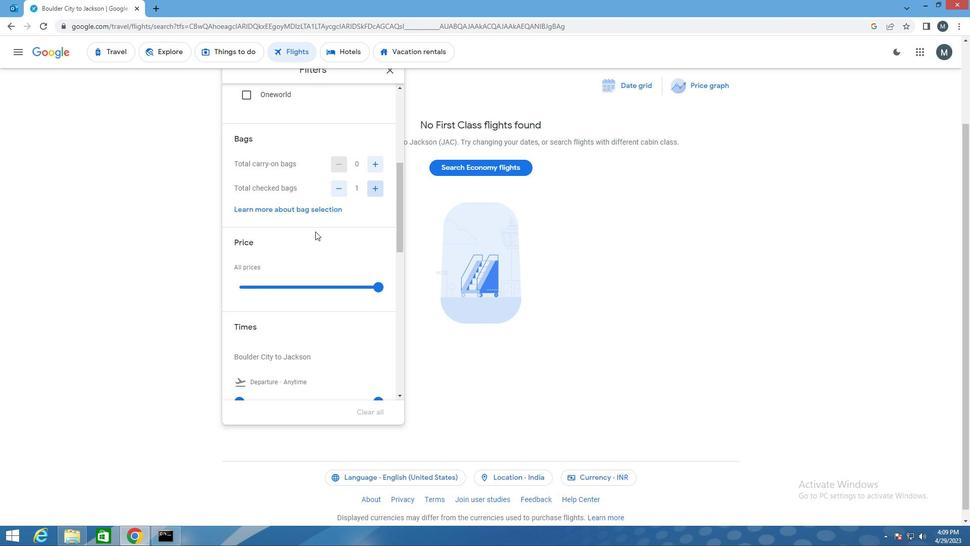 
Action: Mouse moved to (344, 253)
Screenshot: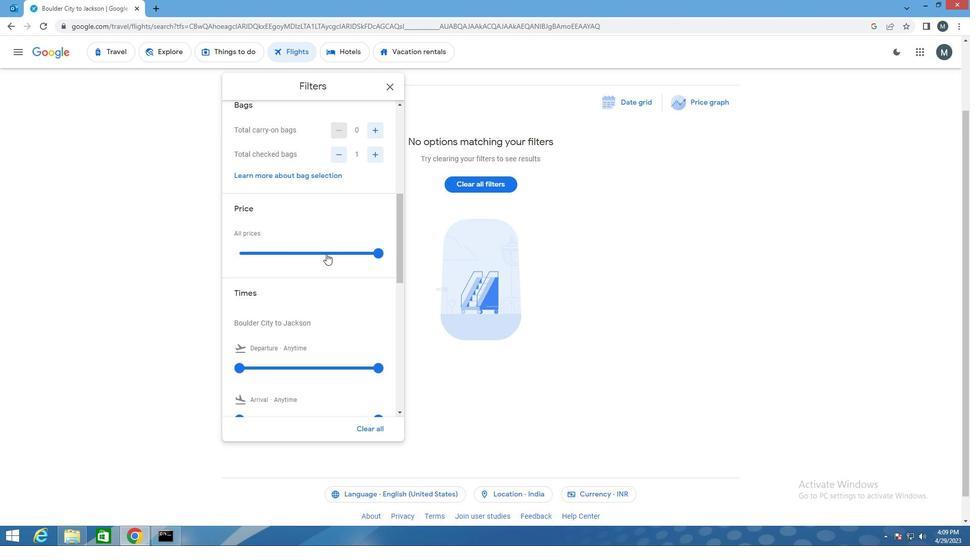 
Action: Mouse pressed left at (344, 253)
Screenshot: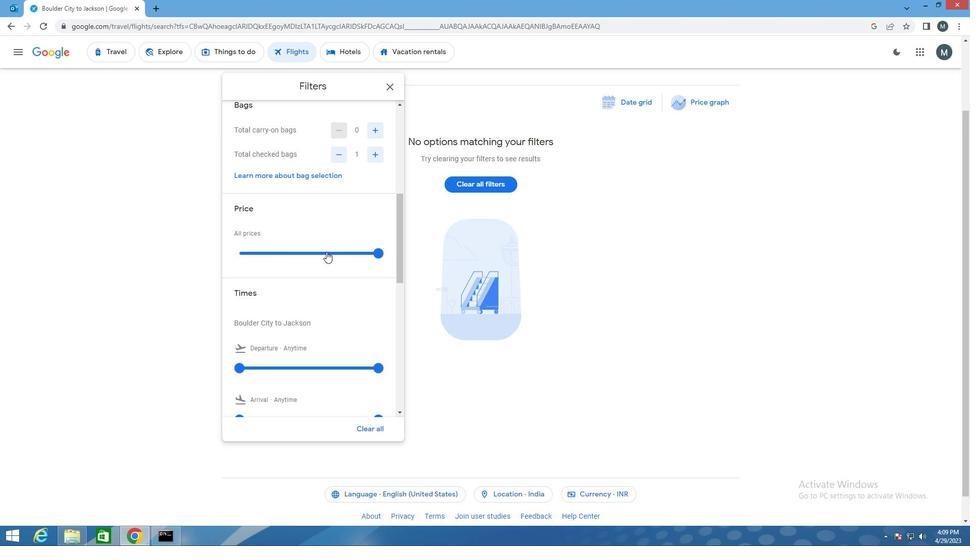
Action: Mouse pressed left at (344, 253)
Screenshot: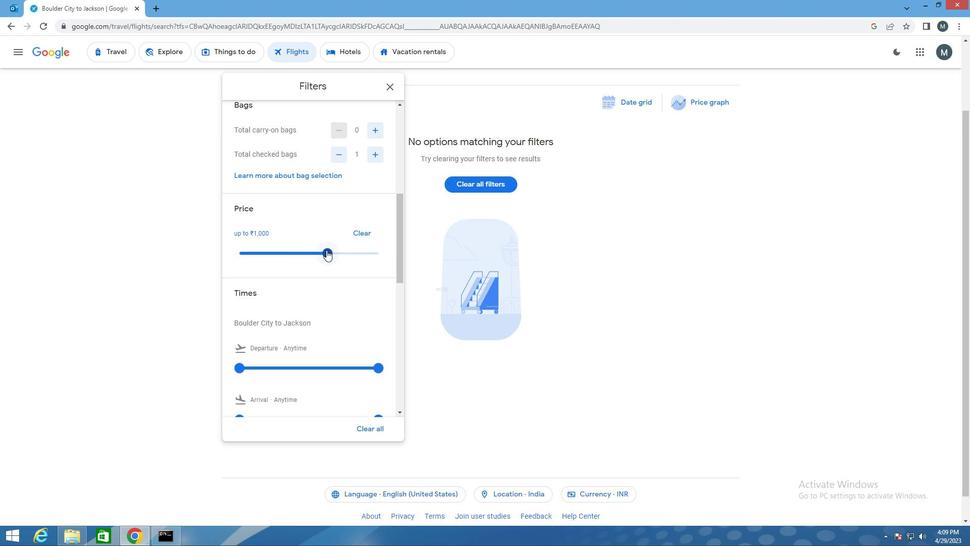 
Action: Mouse moved to (390, 253)
Screenshot: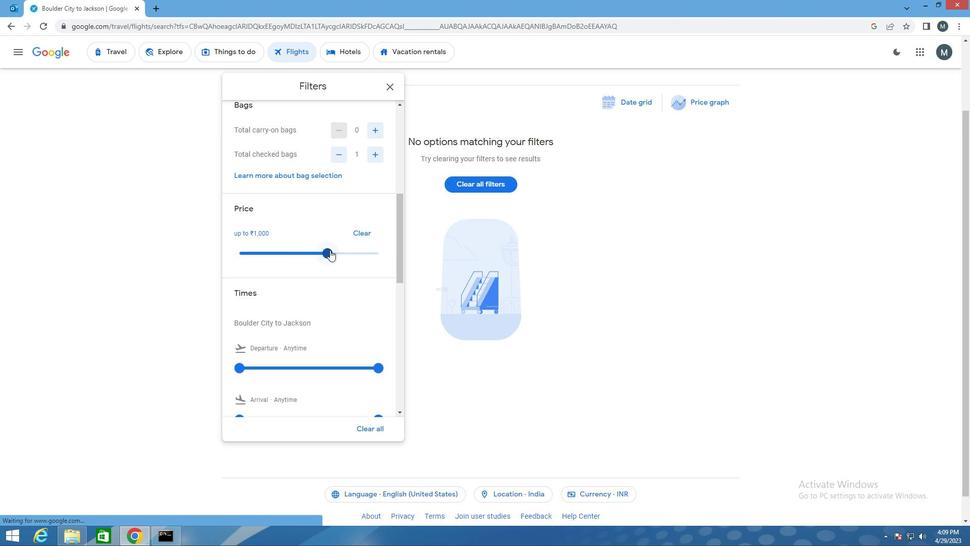 
Action: Mouse pressed left at (390, 253)
Screenshot: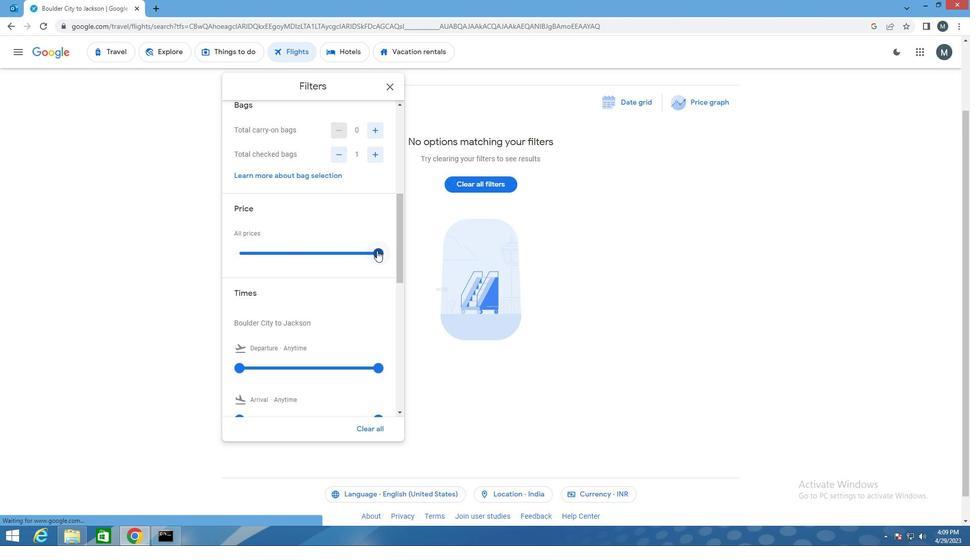 
Action: Mouse moved to (325, 266)
Screenshot: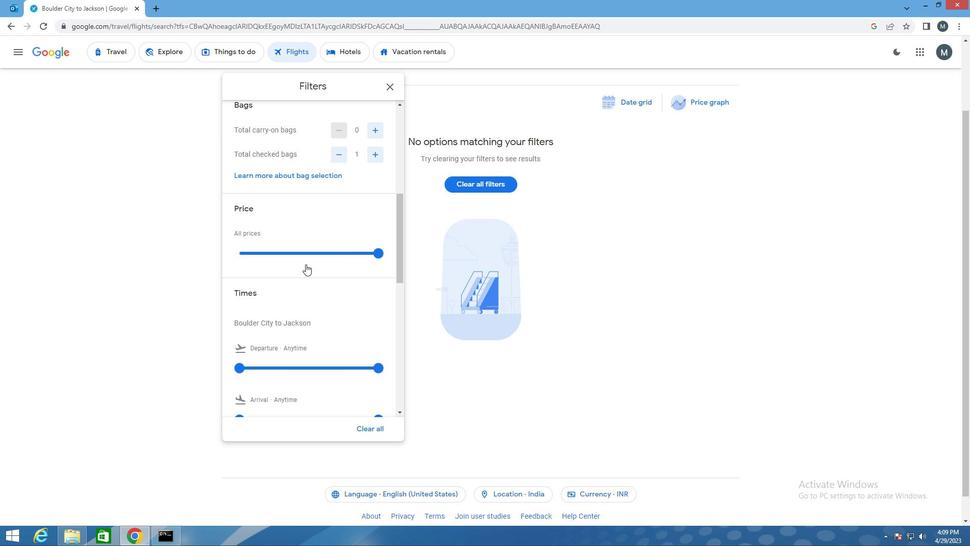 
Action: Mouse scrolled (325, 266) with delta (0, 0)
Screenshot: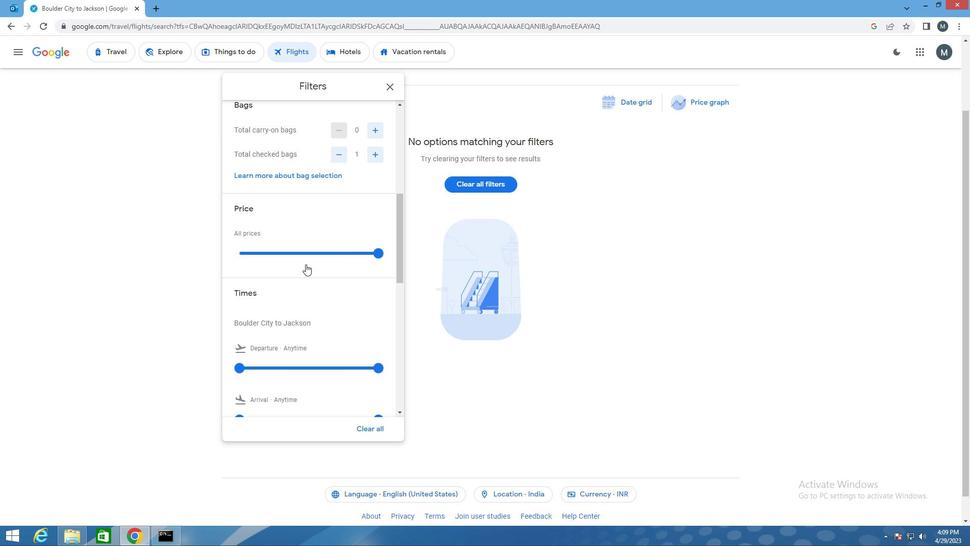 
Action: Mouse moved to (325, 268)
Screenshot: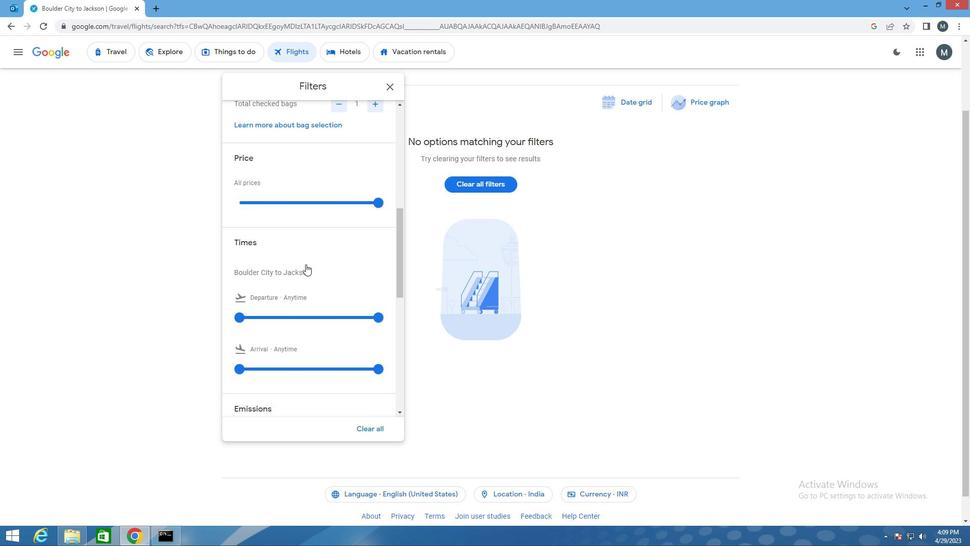 
Action: Mouse scrolled (325, 267) with delta (0, 0)
Screenshot: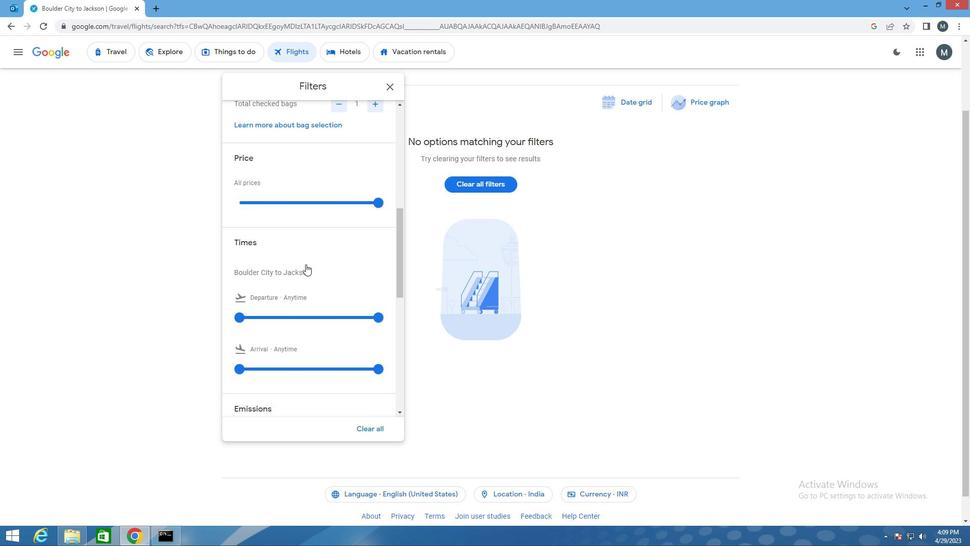
Action: Mouse moved to (265, 264)
Screenshot: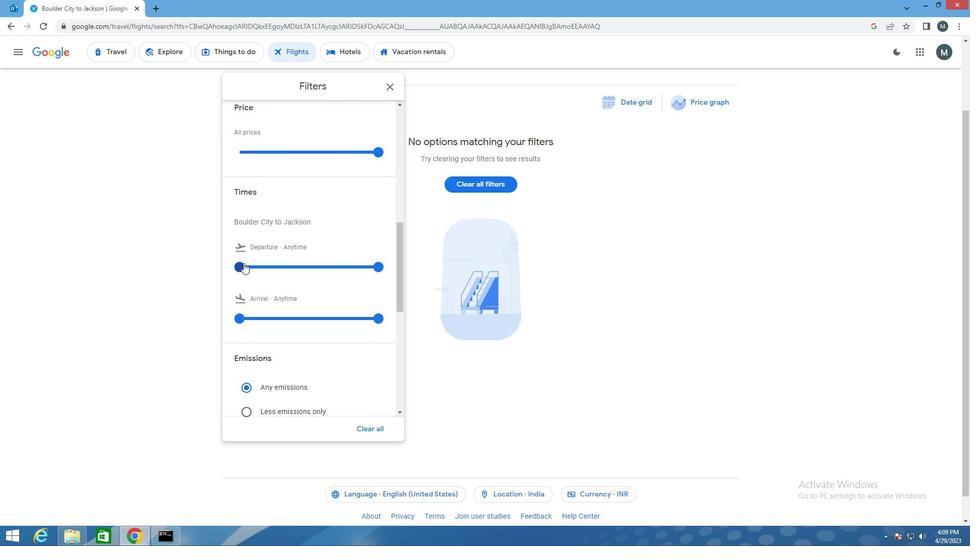 
Action: Mouse pressed left at (265, 264)
Screenshot: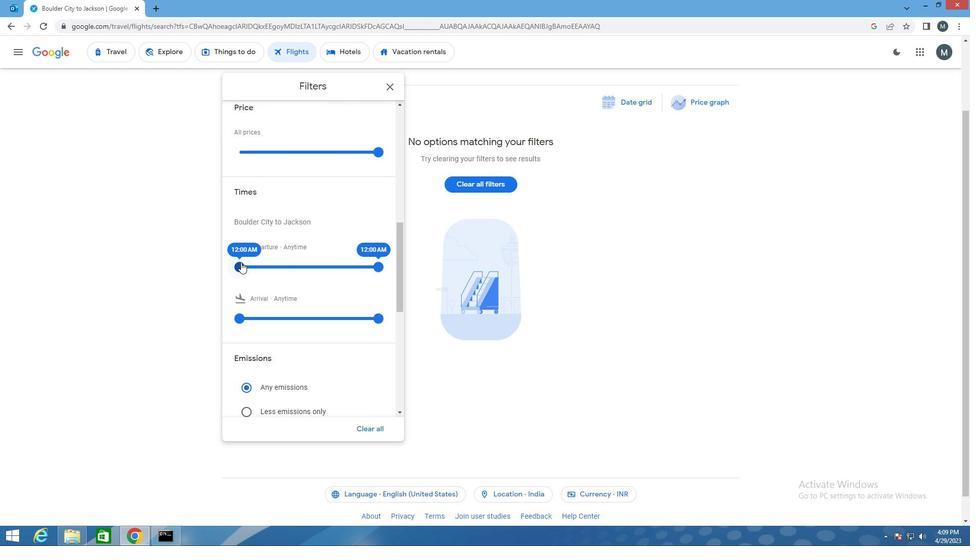 
Action: Mouse moved to (390, 268)
Screenshot: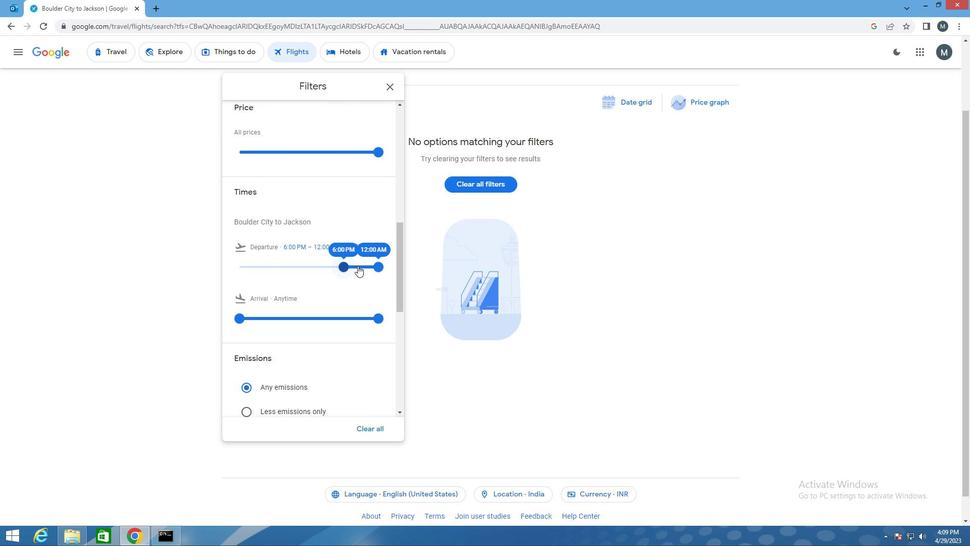 
Action: Mouse pressed left at (390, 268)
Screenshot: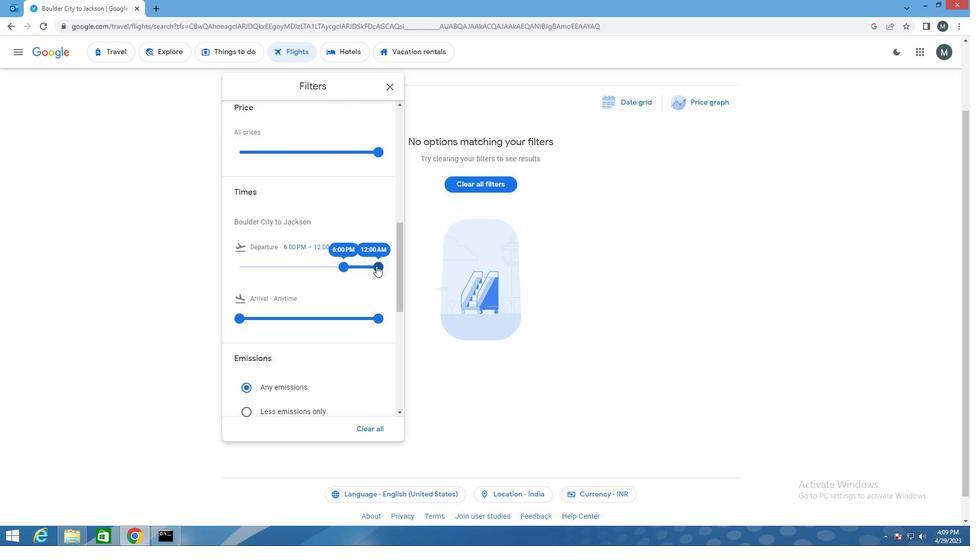 
Action: Mouse moved to (357, 268)
Screenshot: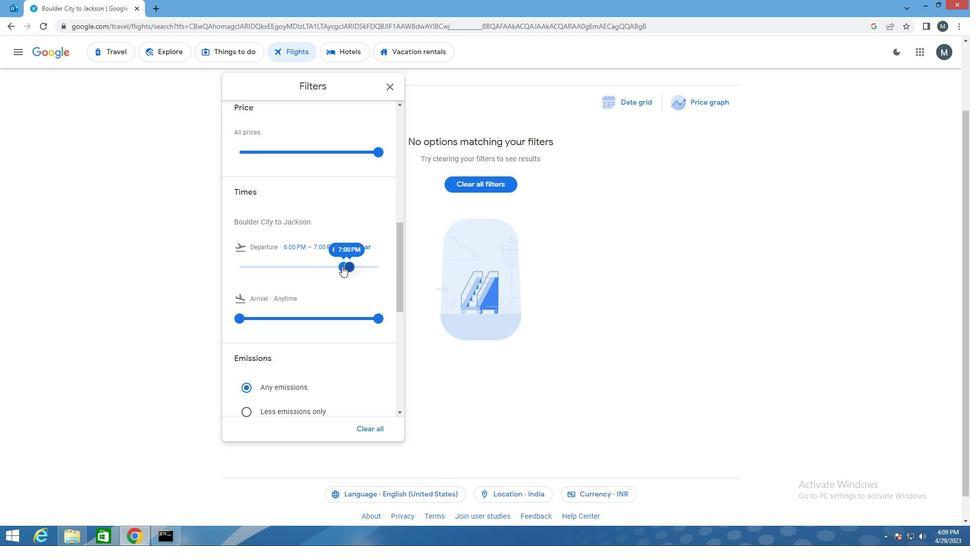 
Action: Mouse scrolled (357, 267) with delta (0, 0)
Screenshot: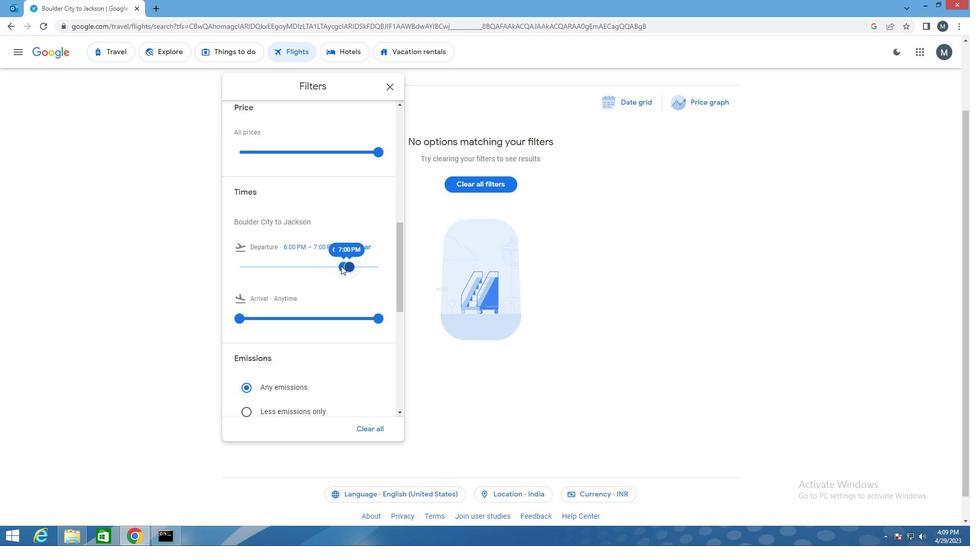 
Action: Mouse scrolled (357, 267) with delta (0, 0)
Screenshot: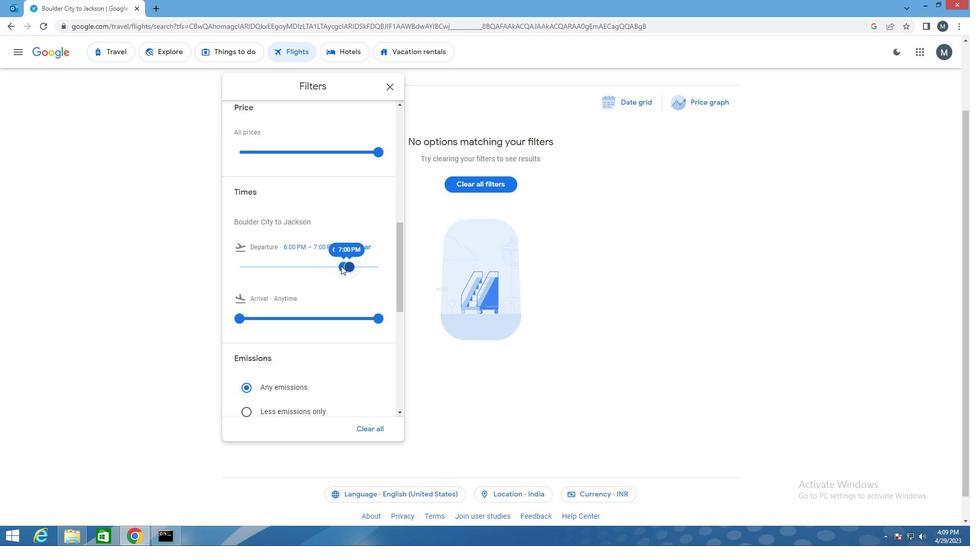 
Action: Mouse moved to (357, 272)
Screenshot: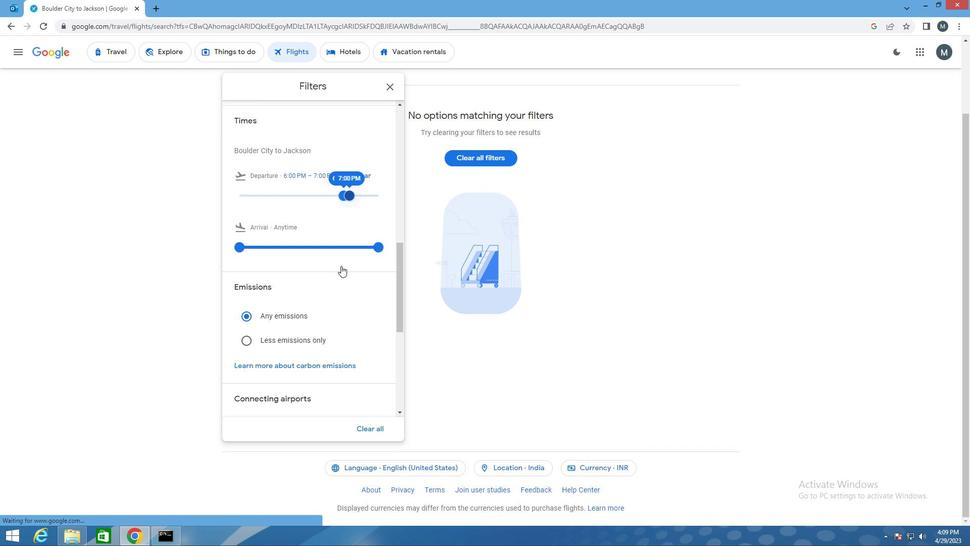 
Action: Mouse scrolled (357, 272) with delta (0, 0)
Screenshot: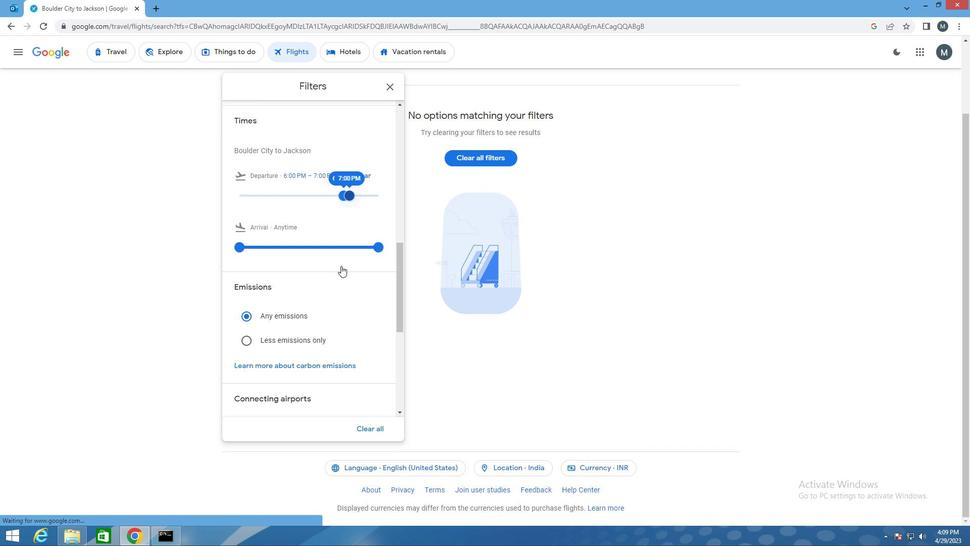
Action: Mouse moved to (357, 273)
Screenshot: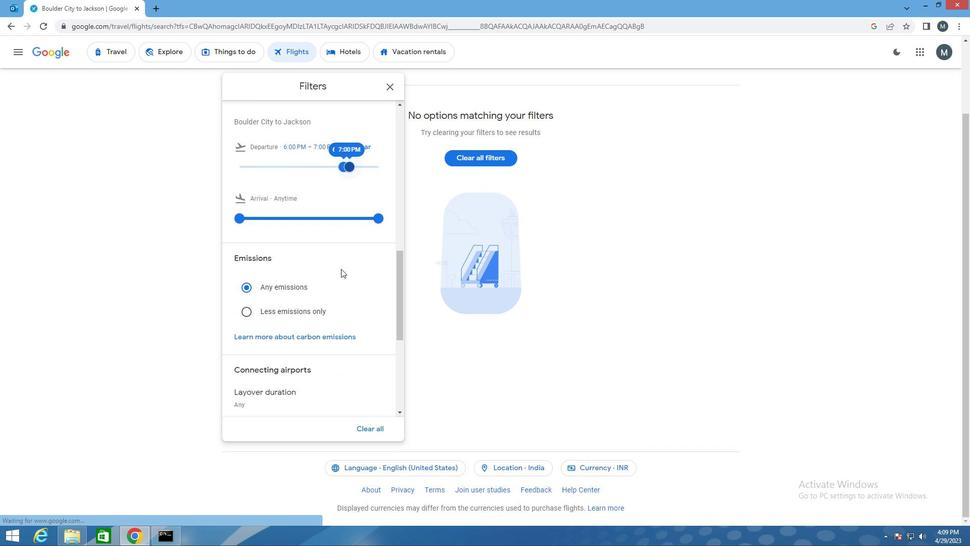 
Action: Mouse scrolled (357, 273) with delta (0, 0)
Screenshot: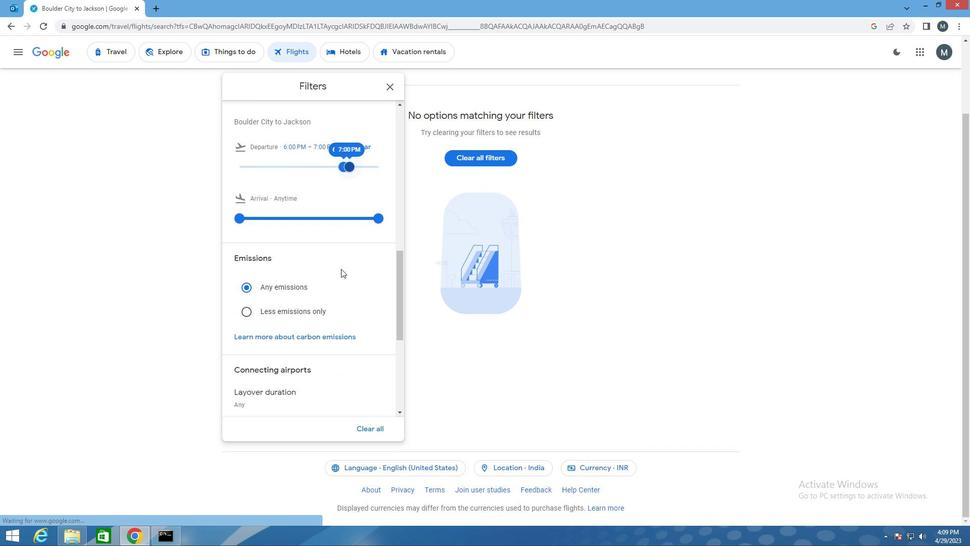
Action: Mouse moved to (402, 175)
Screenshot: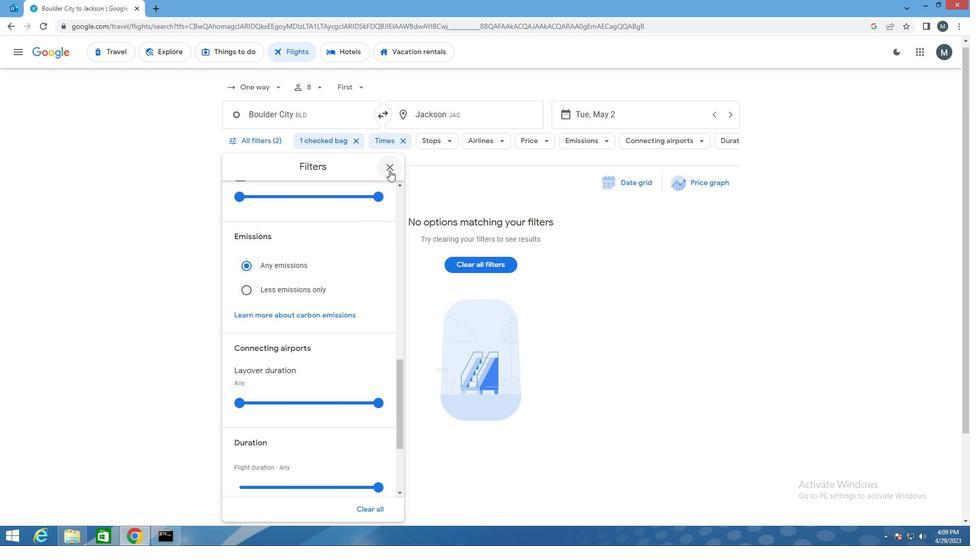 
Action: Mouse pressed left at (402, 175)
Screenshot: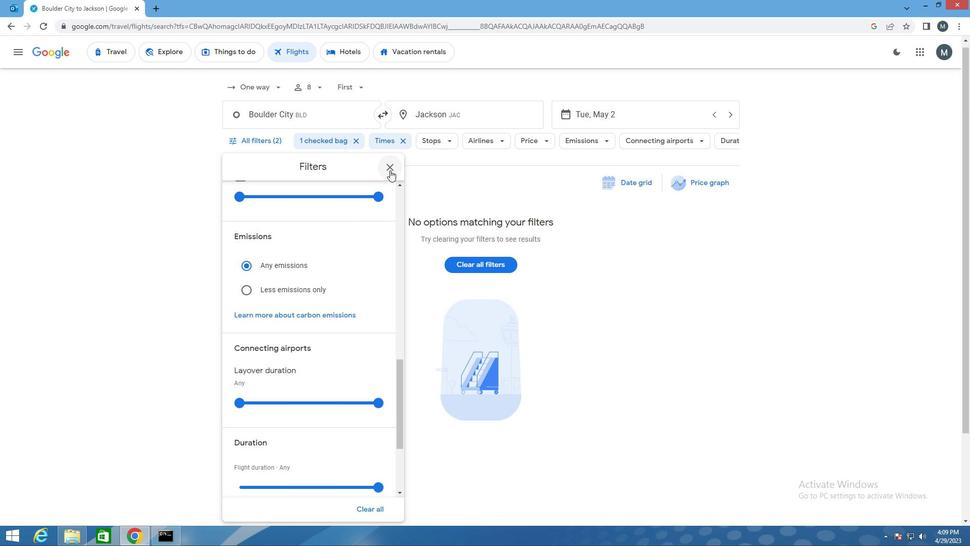 
